 Task: Open Card Card0000000322 in Board Board0000000081 in Workspace WS0000000027 in Trello. Add Member Ayush98111@gmail.com to Card Card0000000322 in Board Board0000000081 in Workspace WS0000000027 in Trello. Add Blue Label titled Label0000000322 to Card Card0000000322 in Board Board0000000081 in Workspace WS0000000027 in Trello. Add Checklist CL0000000322 to Card Card0000000322 in Board Board0000000081 in Workspace WS0000000027 in Trello. Add Dates with Start Date as Sep 01 2023 and Due Date as Sep 30 2023 to Card Card0000000322 in Board Board0000000081 in Workspace WS0000000027 in Trello
Action: Mouse moved to (417, 405)
Screenshot: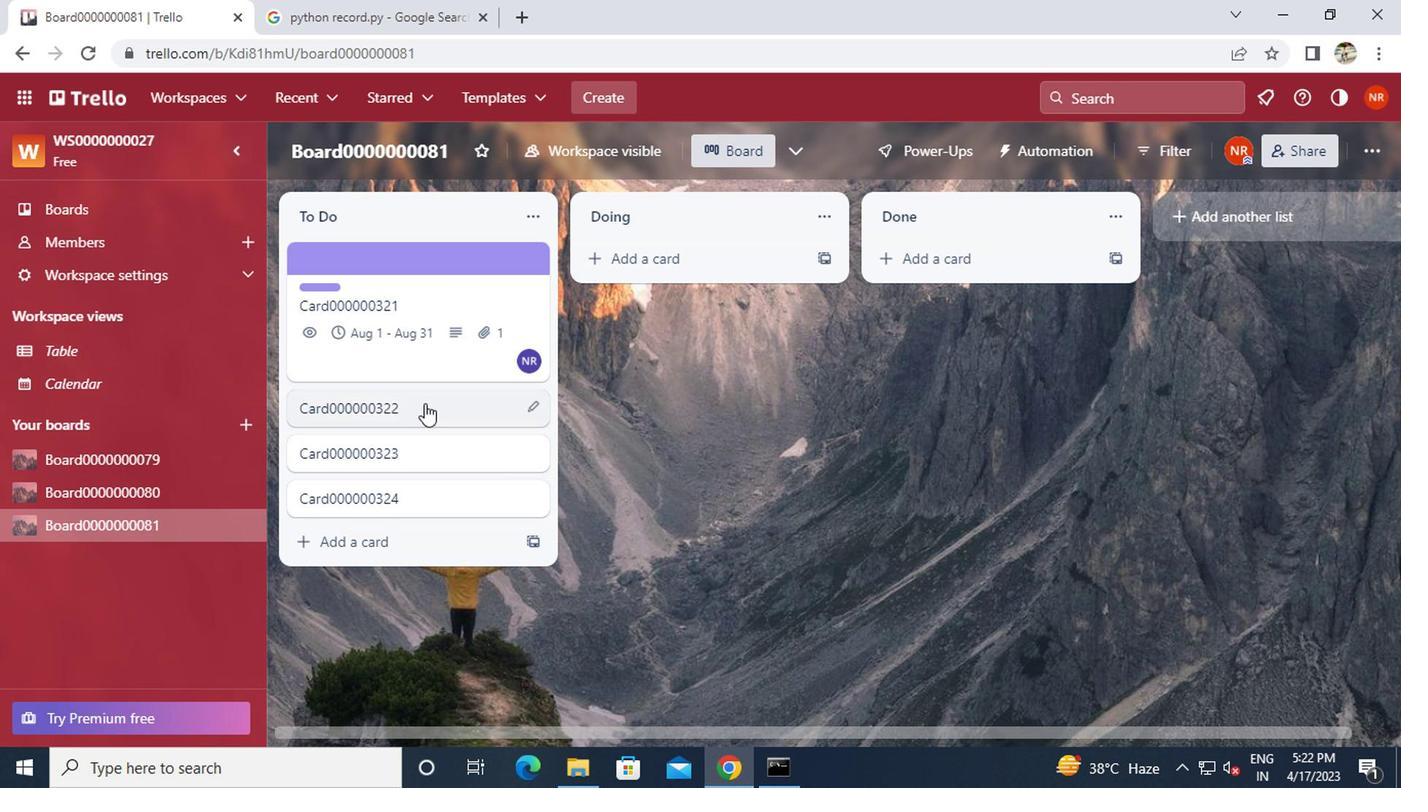 
Action: Mouse pressed left at (417, 405)
Screenshot: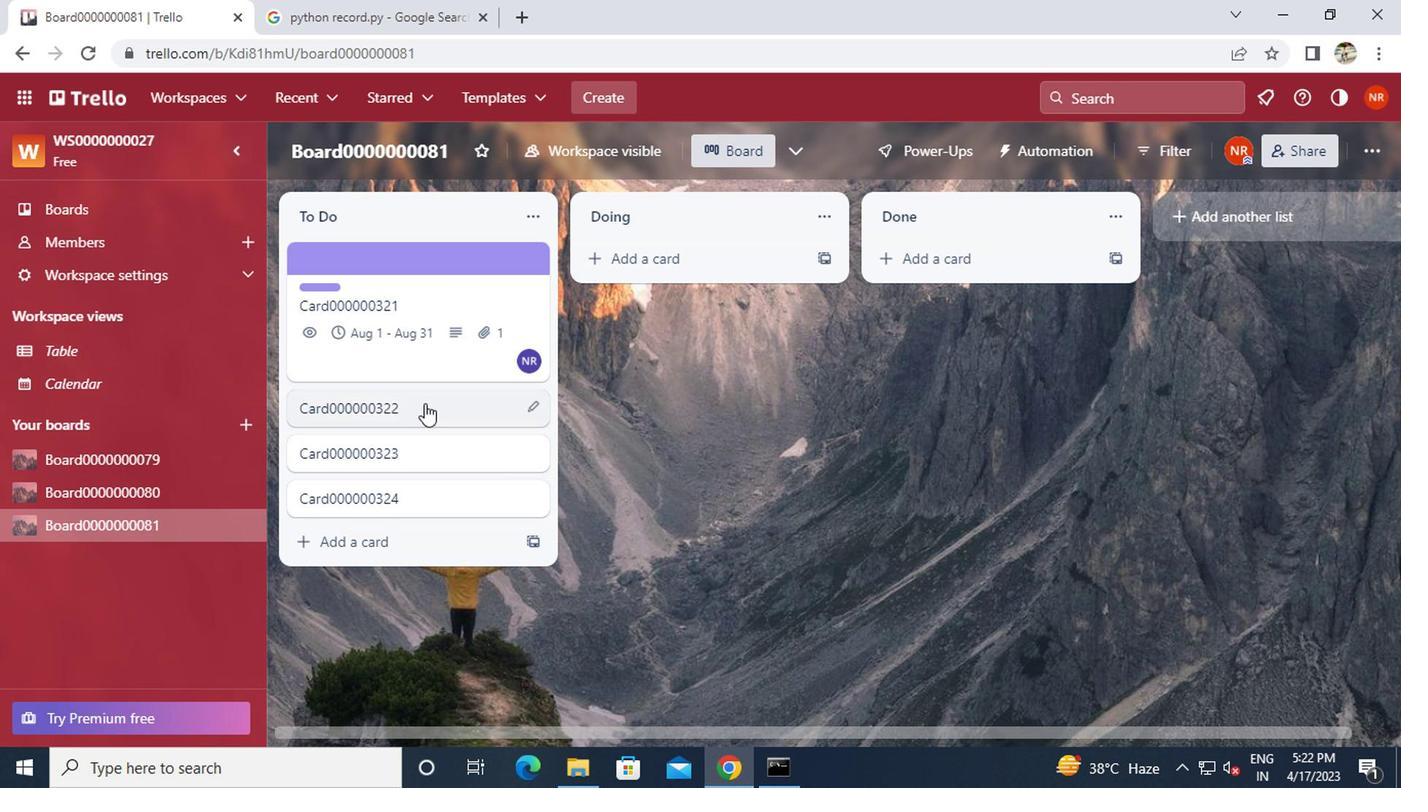 
Action: Mouse moved to (967, 256)
Screenshot: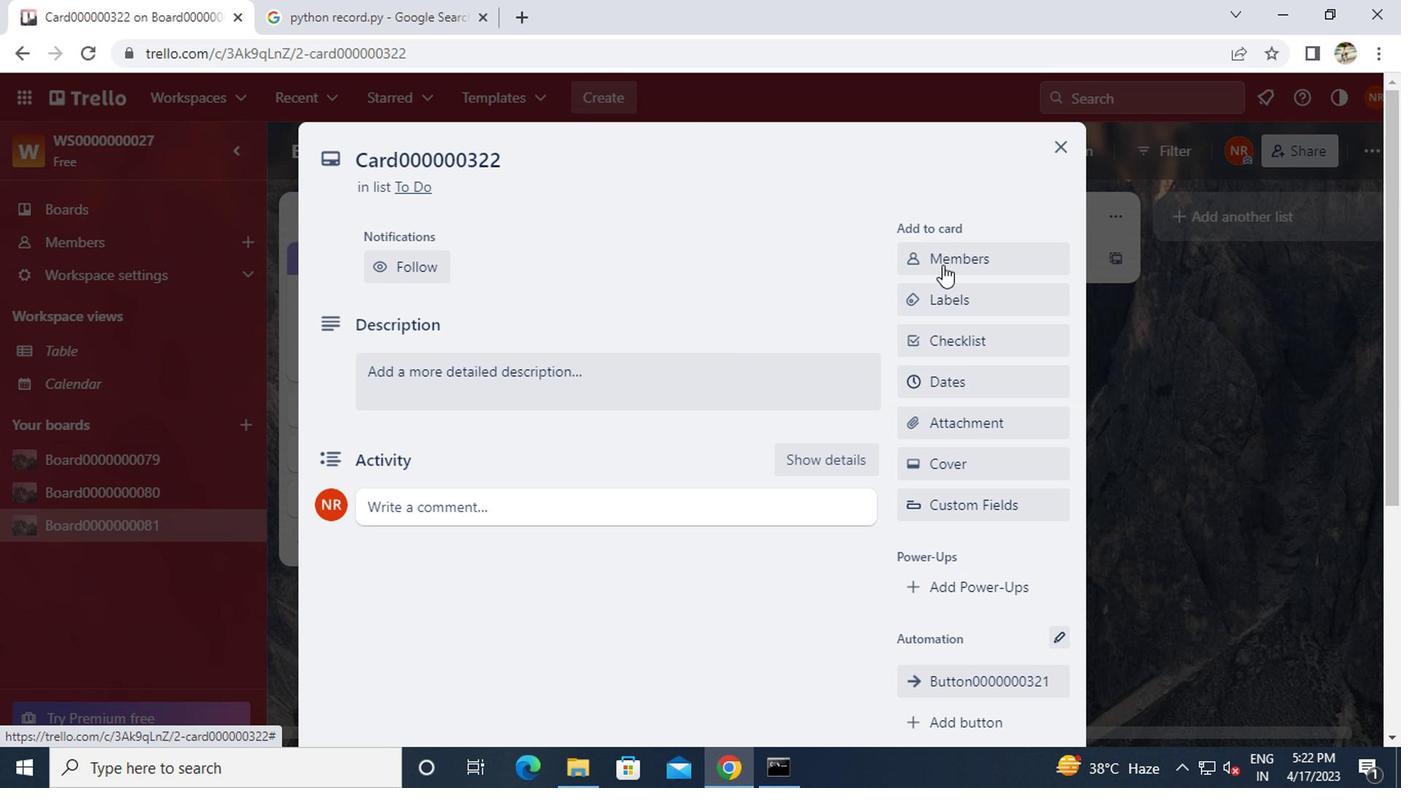 
Action: Mouse pressed left at (967, 256)
Screenshot: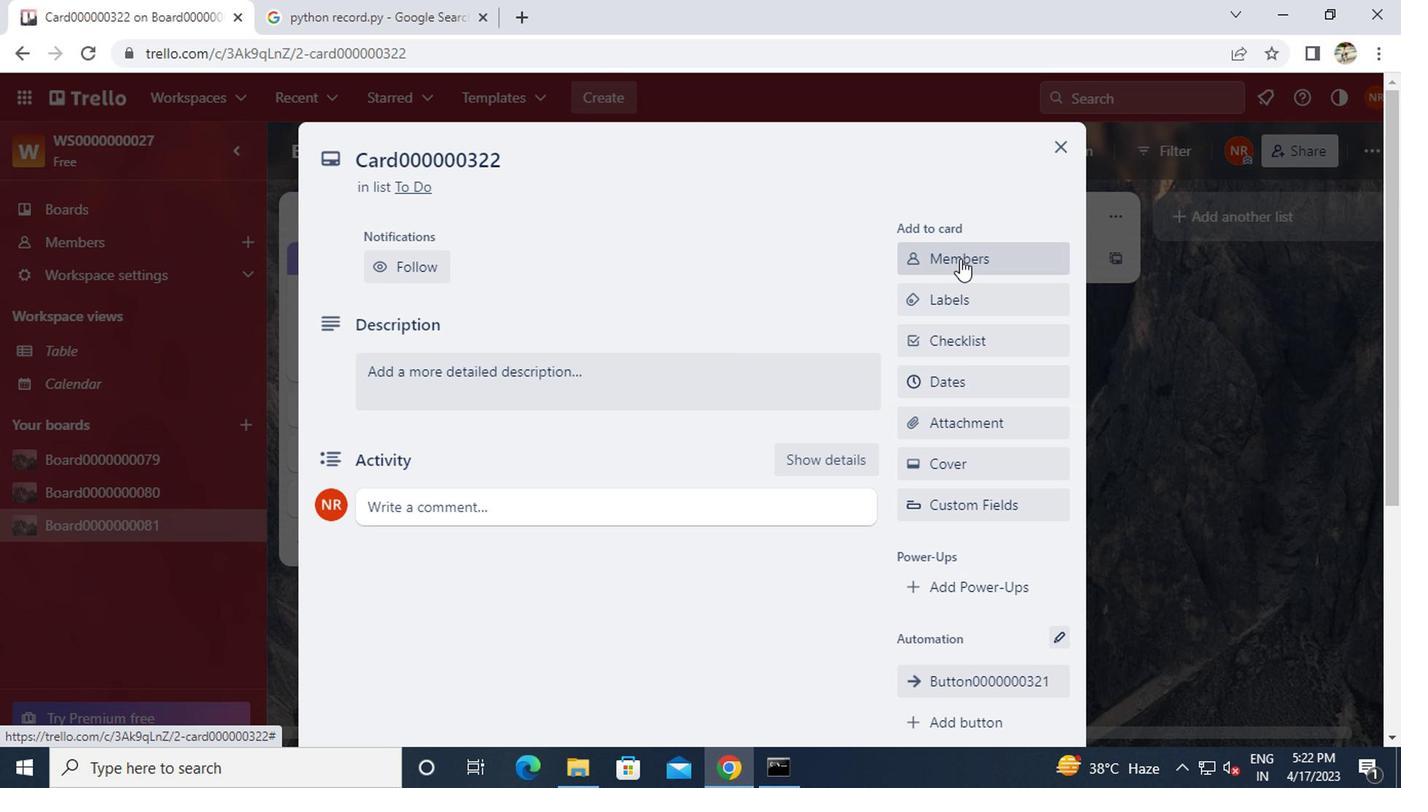 
Action: Key pressed <Key.caps_lock>a<Key.caps_lock>yush98111<Key.shift>@GMAIL.COM
Screenshot: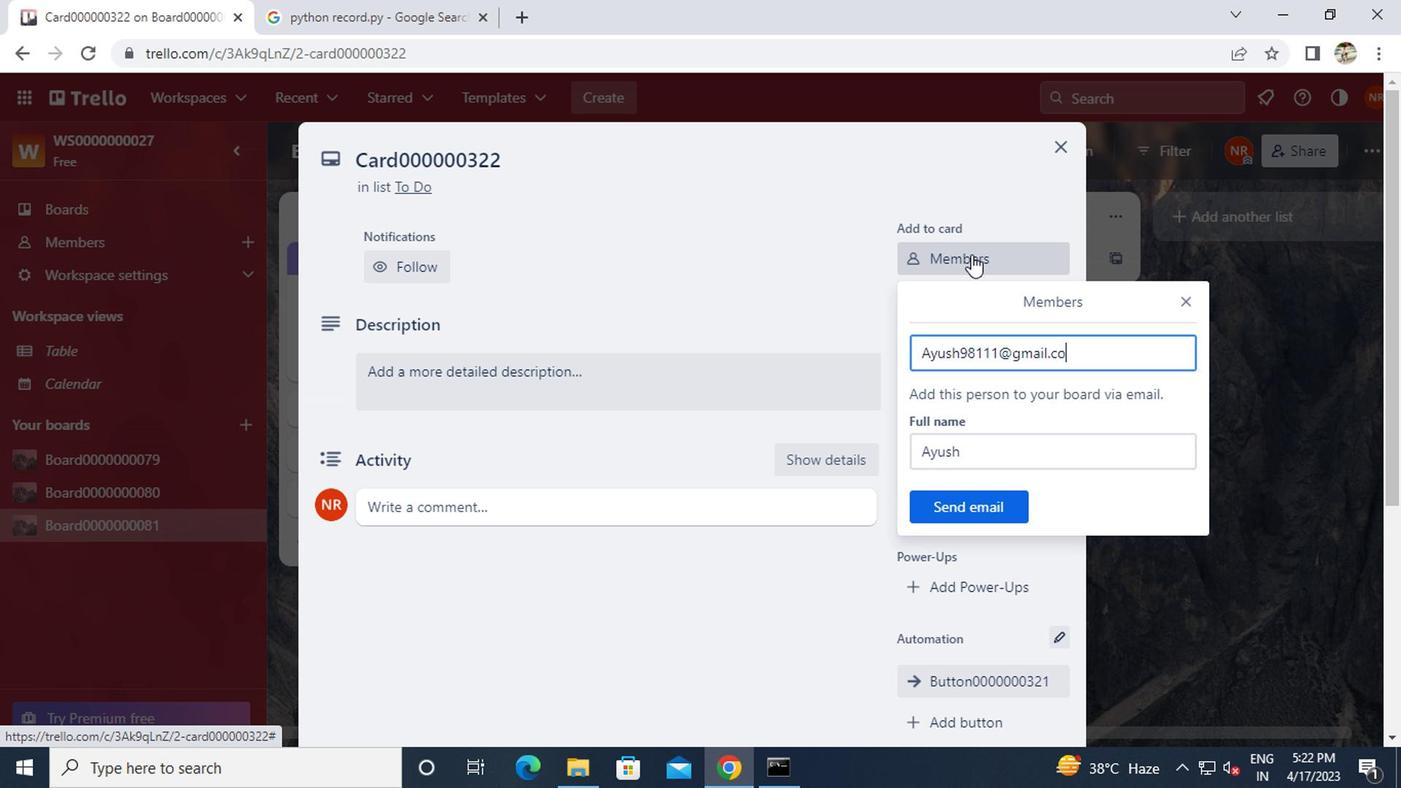 
Action: Mouse moved to (964, 499)
Screenshot: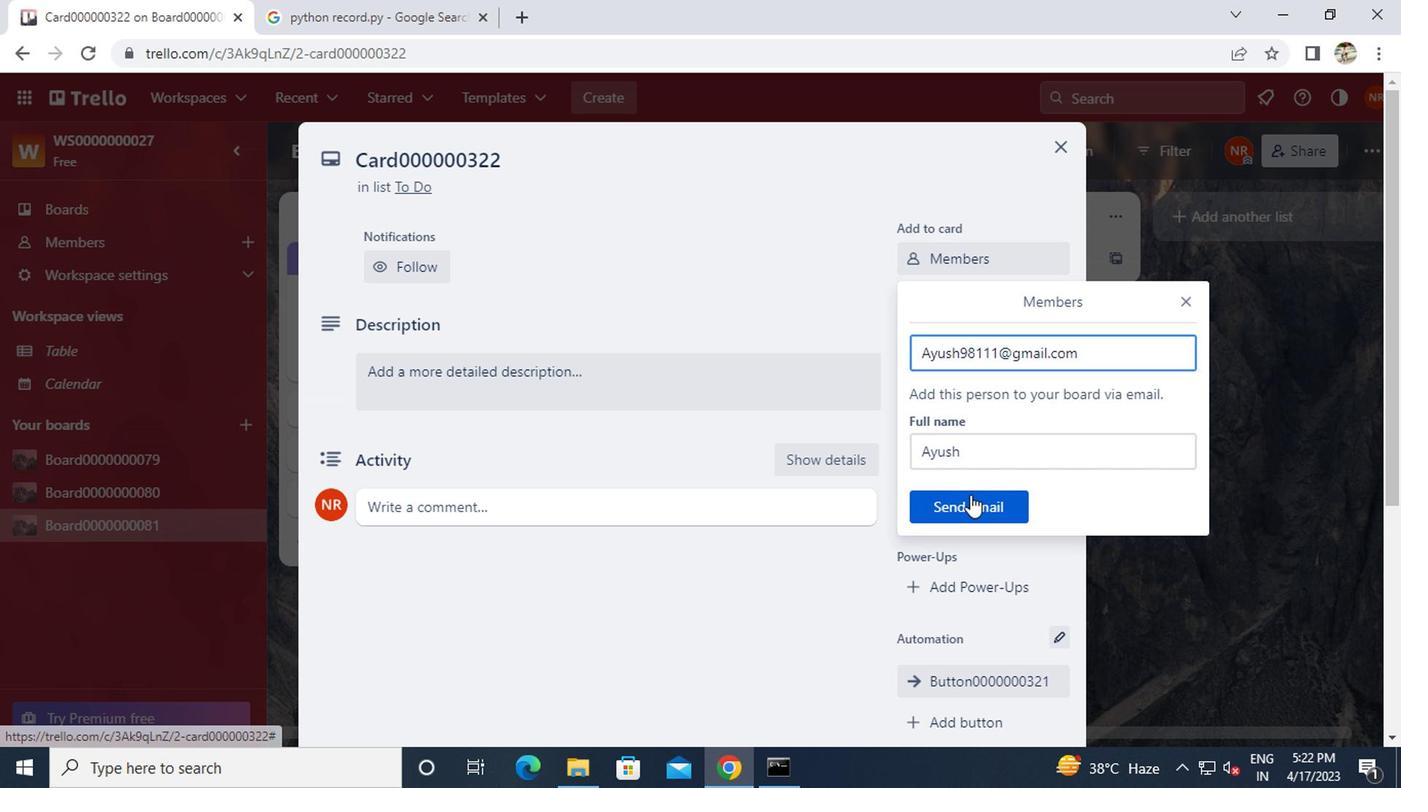 
Action: Mouse pressed left at (964, 499)
Screenshot: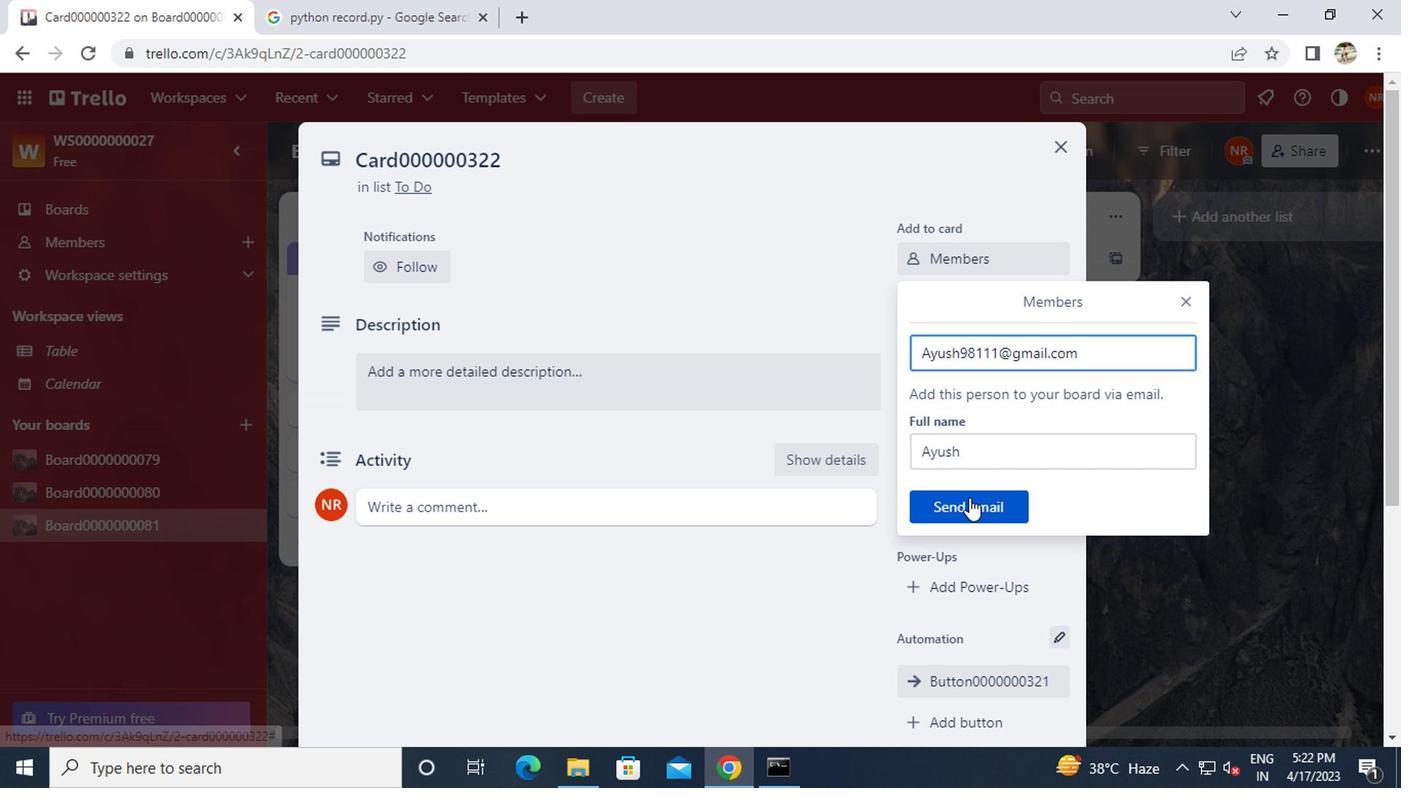 
Action: Mouse moved to (950, 383)
Screenshot: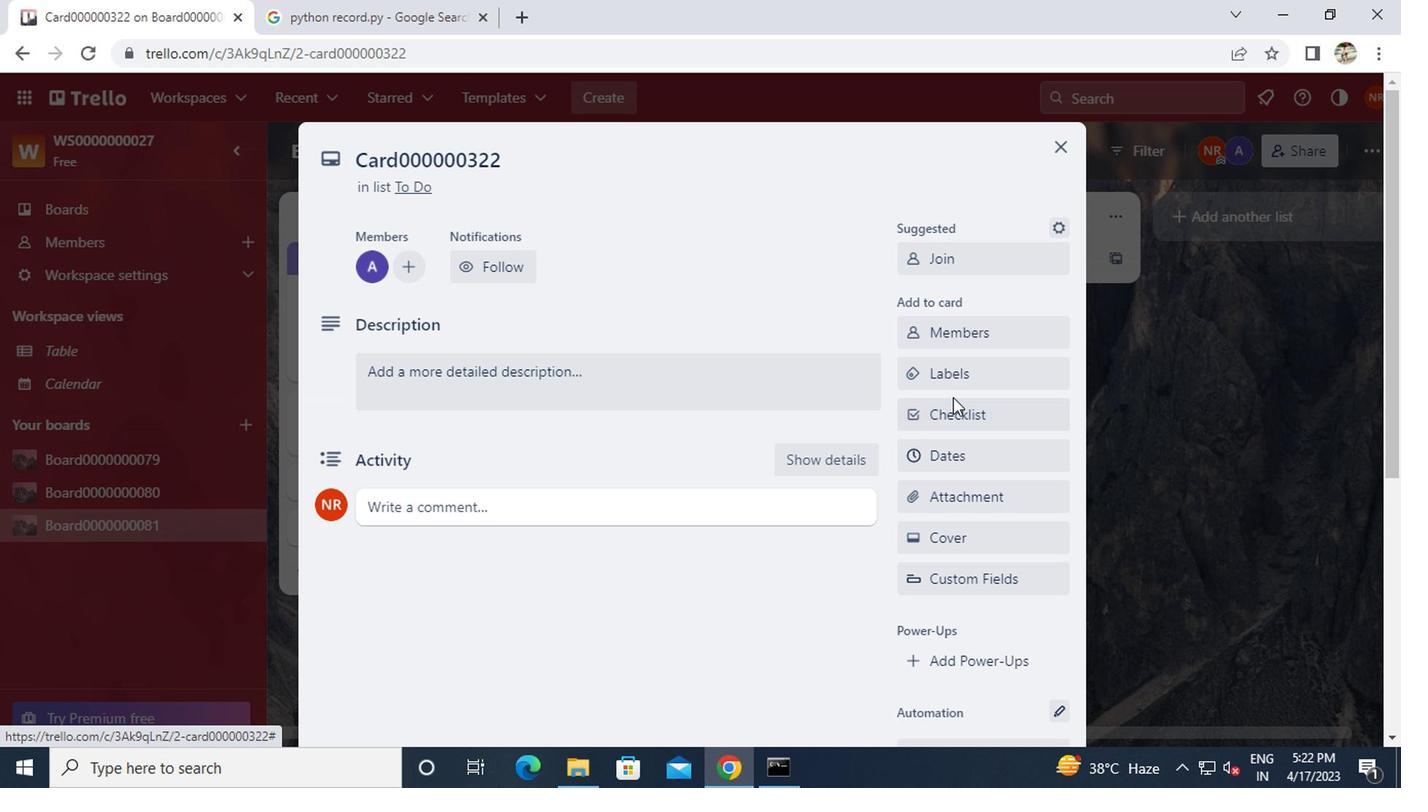 
Action: Mouse pressed left at (950, 383)
Screenshot: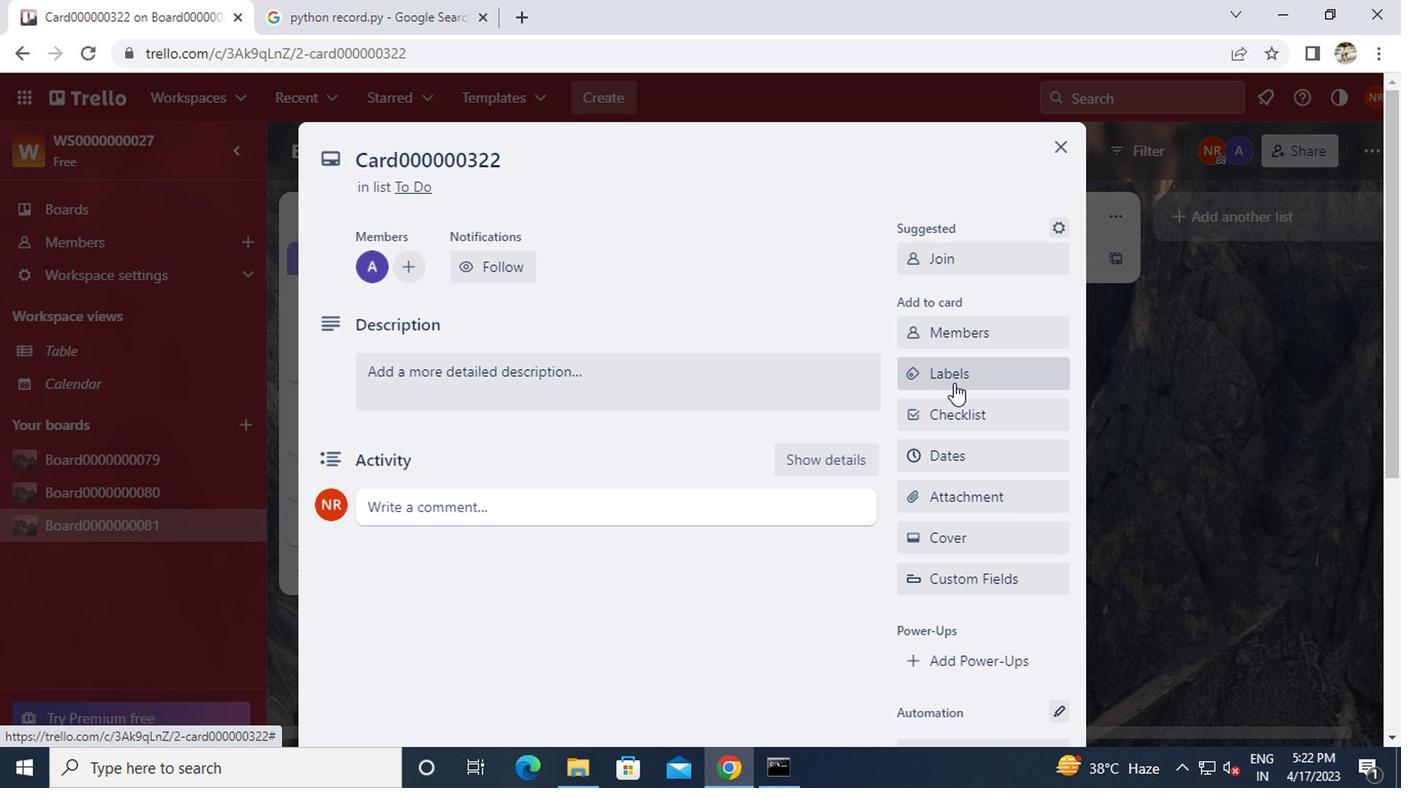 
Action: Mouse moved to (971, 539)
Screenshot: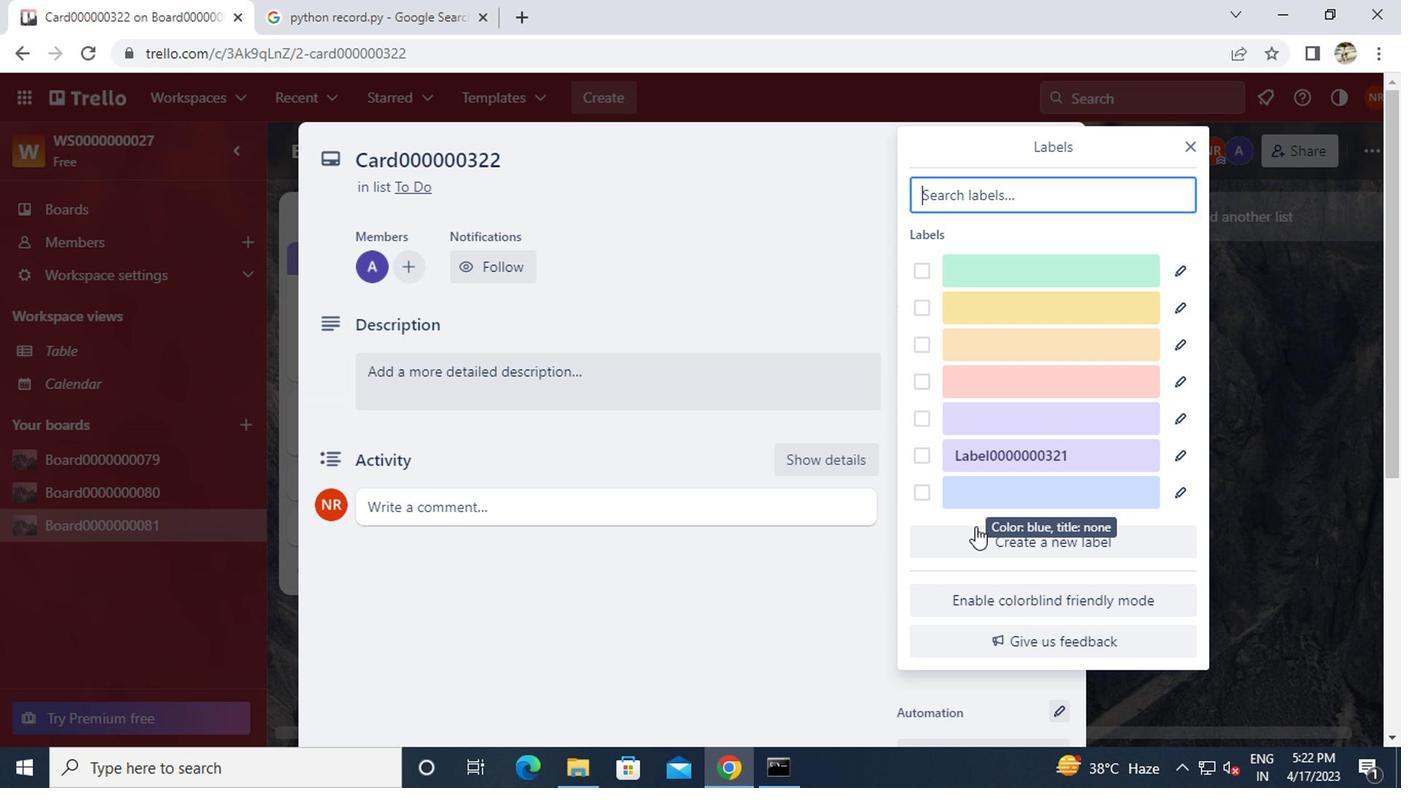 
Action: Mouse pressed left at (971, 539)
Screenshot: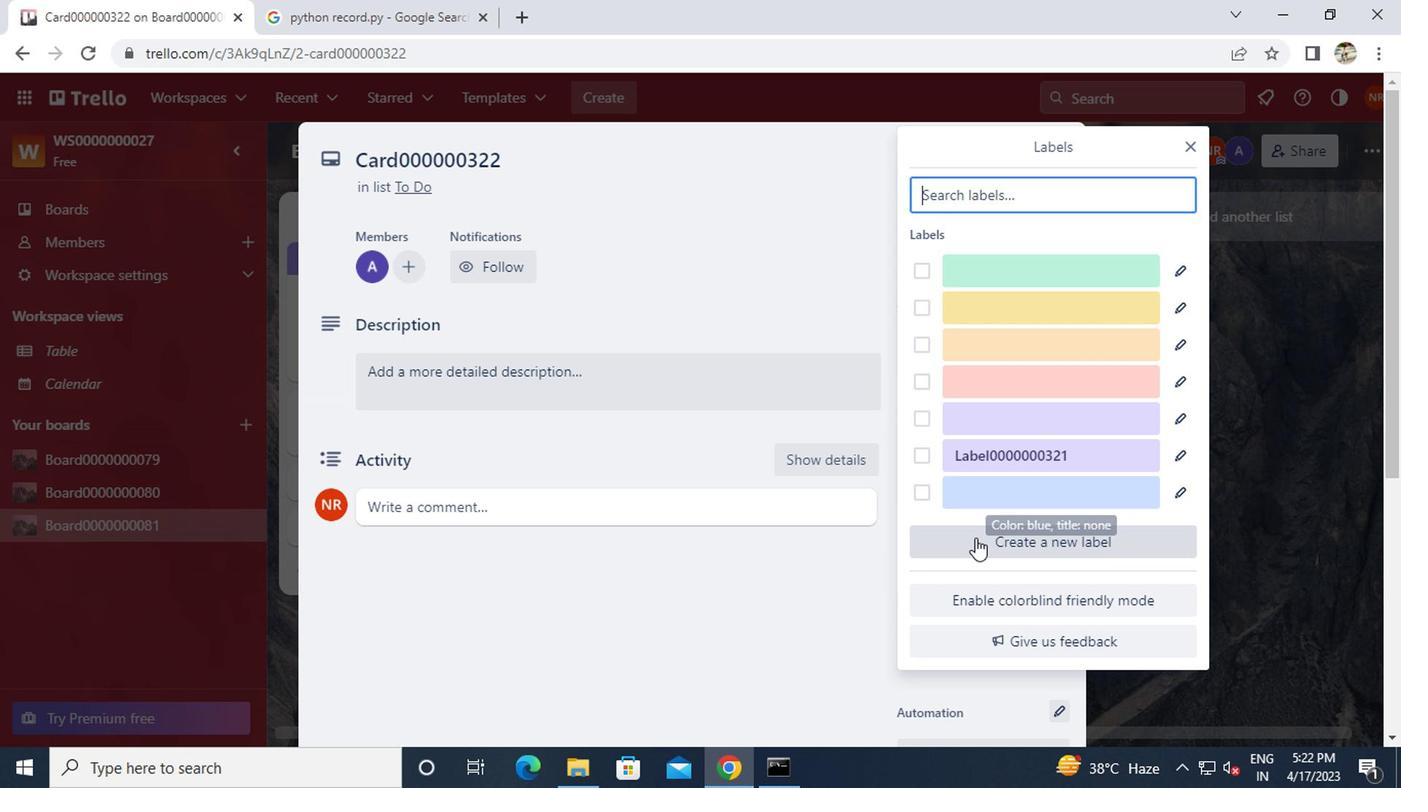 
Action: Mouse moved to (935, 558)
Screenshot: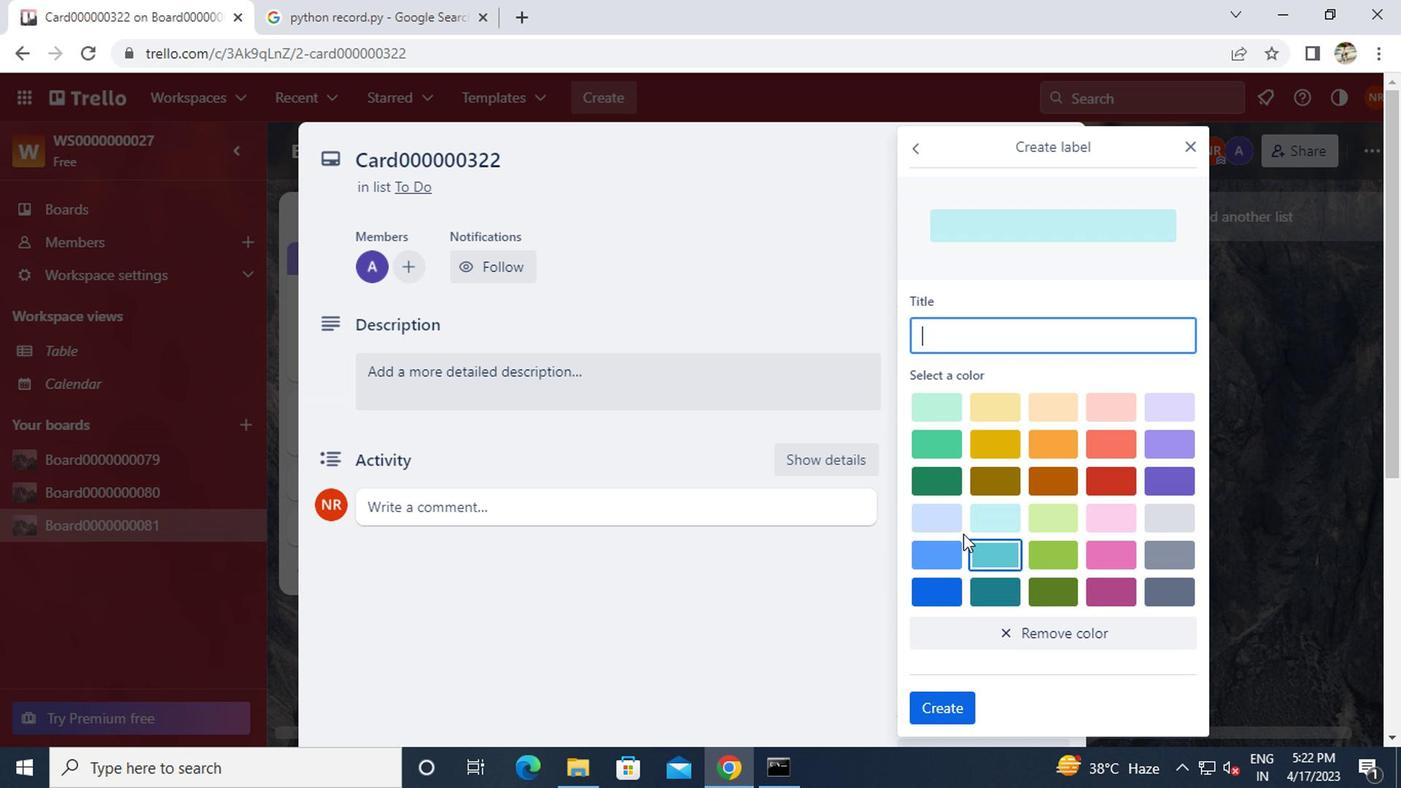 
Action: Mouse pressed left at (935, 558)
Screenshot: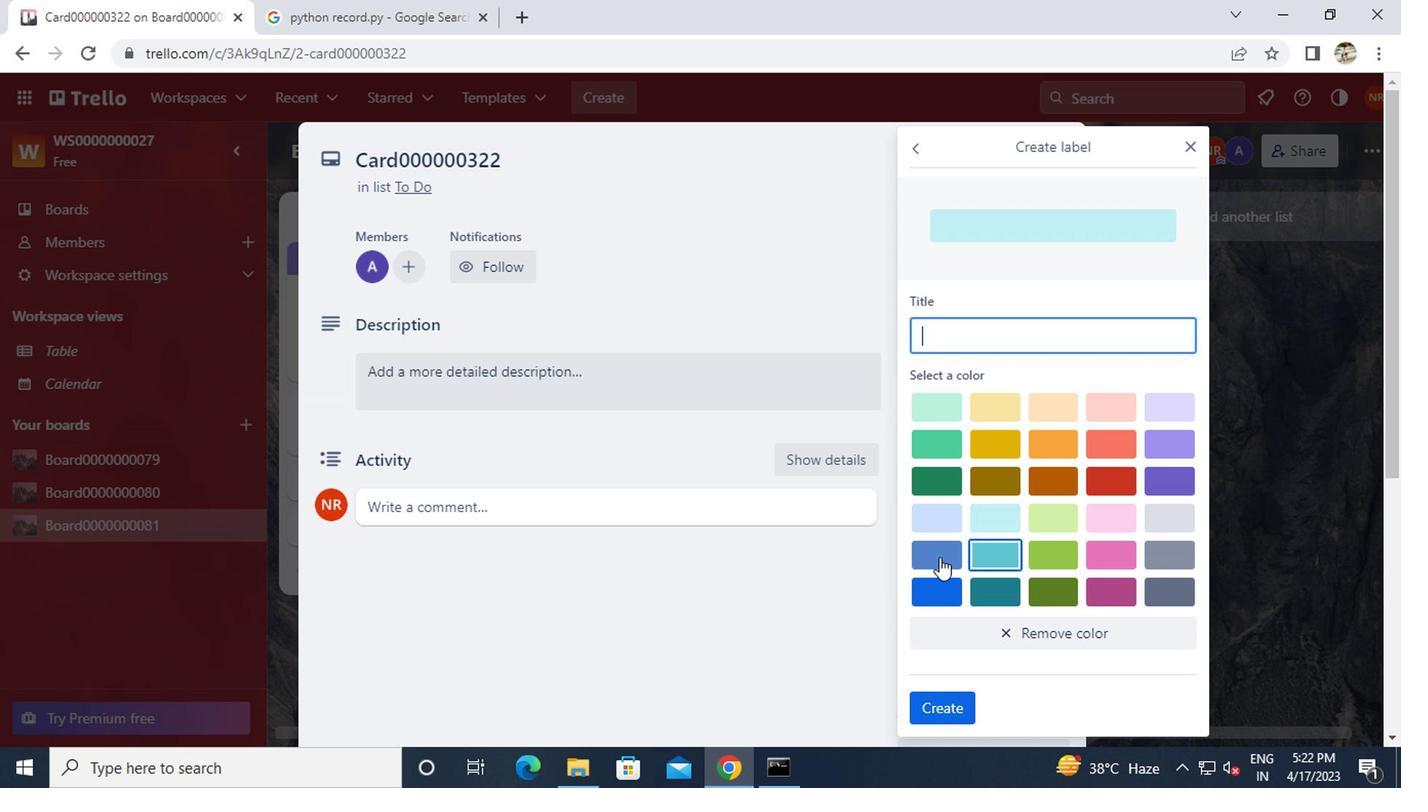 
Action: Mouse moved to (950, 350)
Screenshot: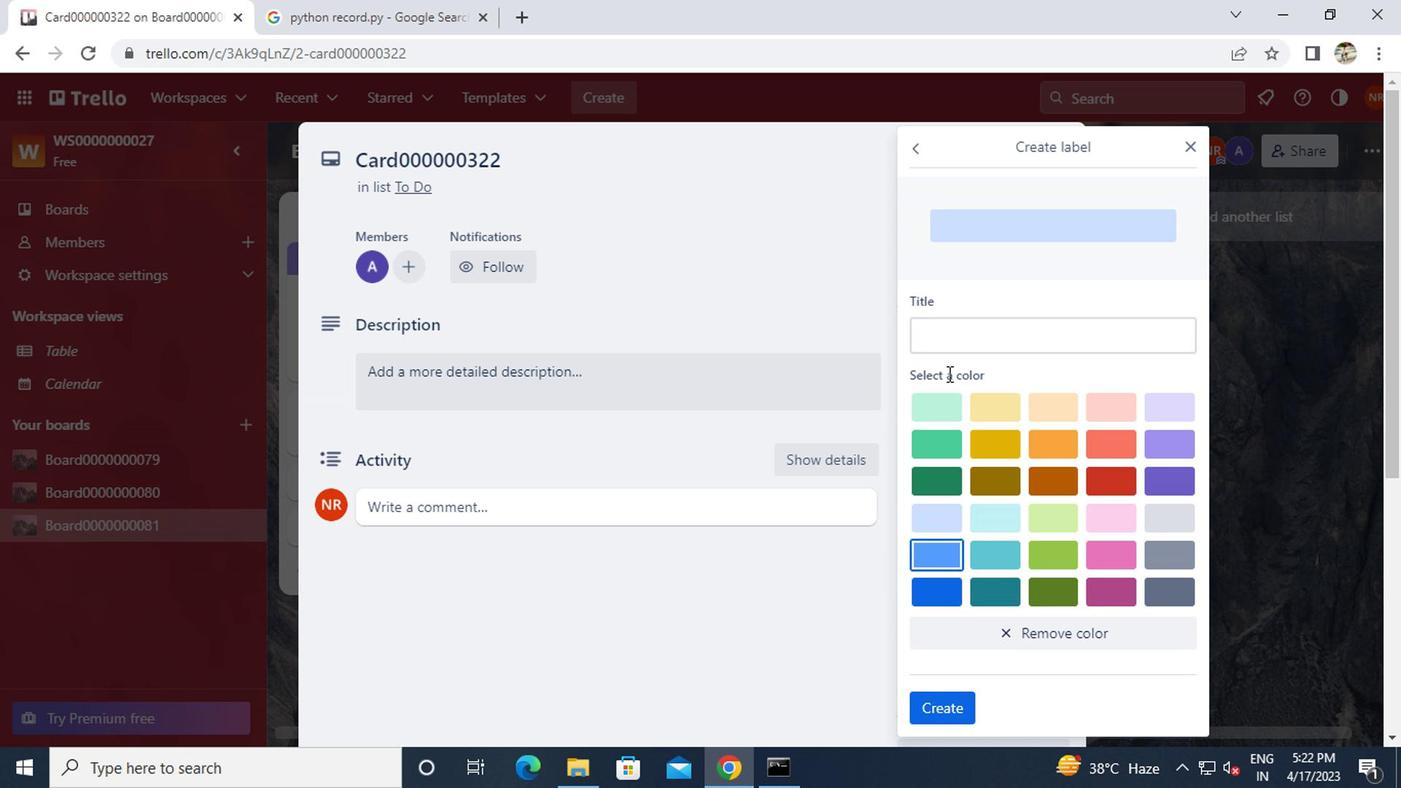 
Action: Mouse pressed left at (950, 350)
Screenshot: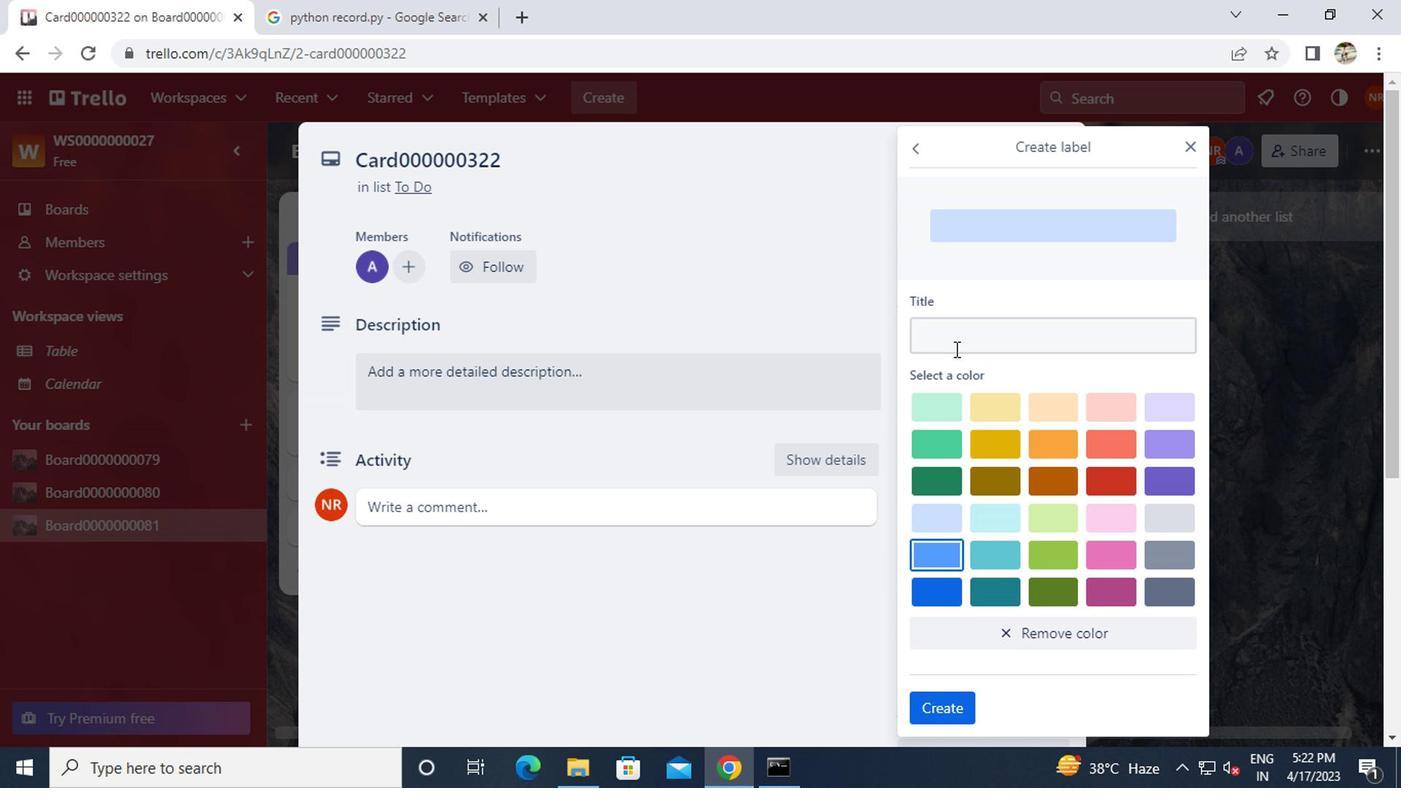 
Action: Mouse moved to (950, 350)
Screenshot: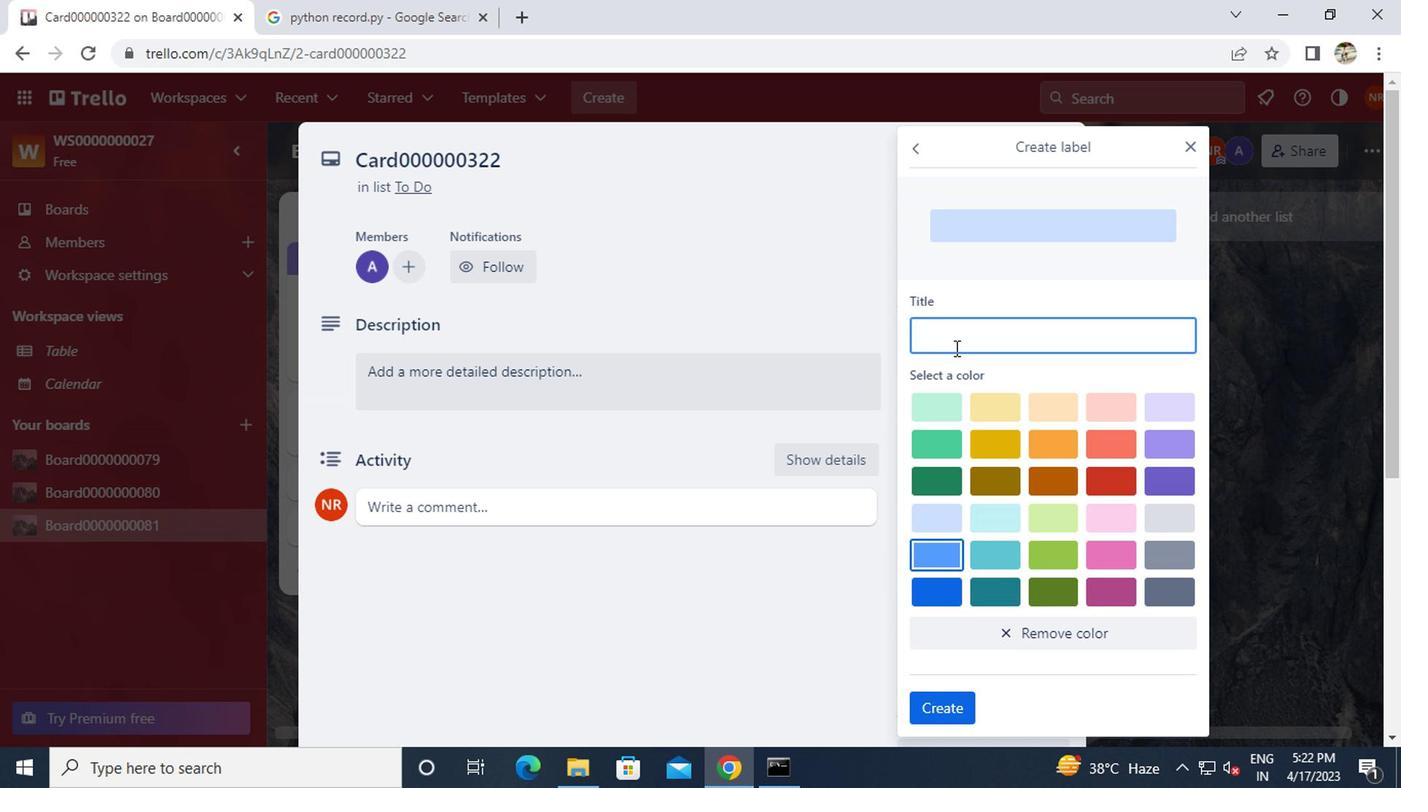 
Action: Key pressed <Key.caps_lock>L<Key.caps_lock>
Screenshot: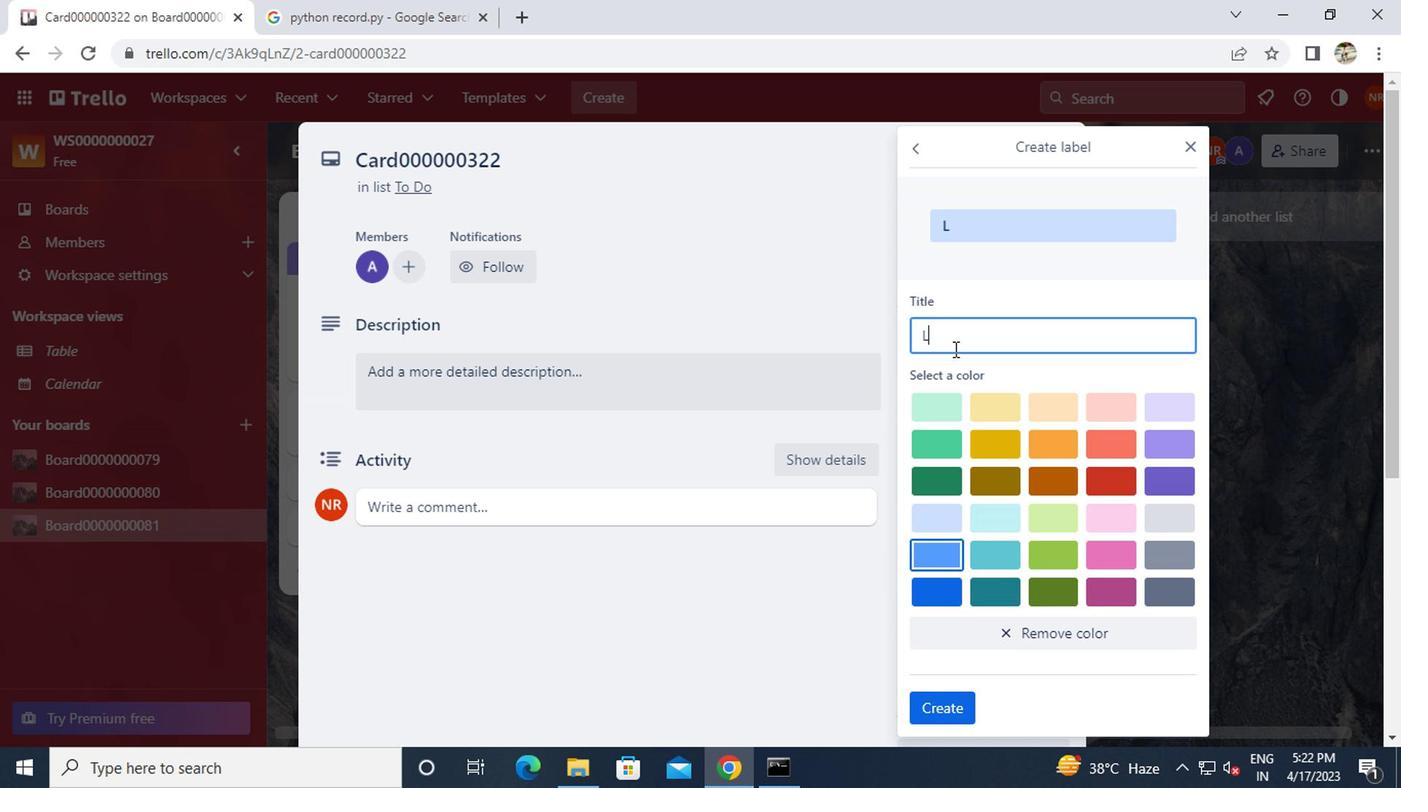 
Action: Mouse moved to (950, 350)
Screenshot: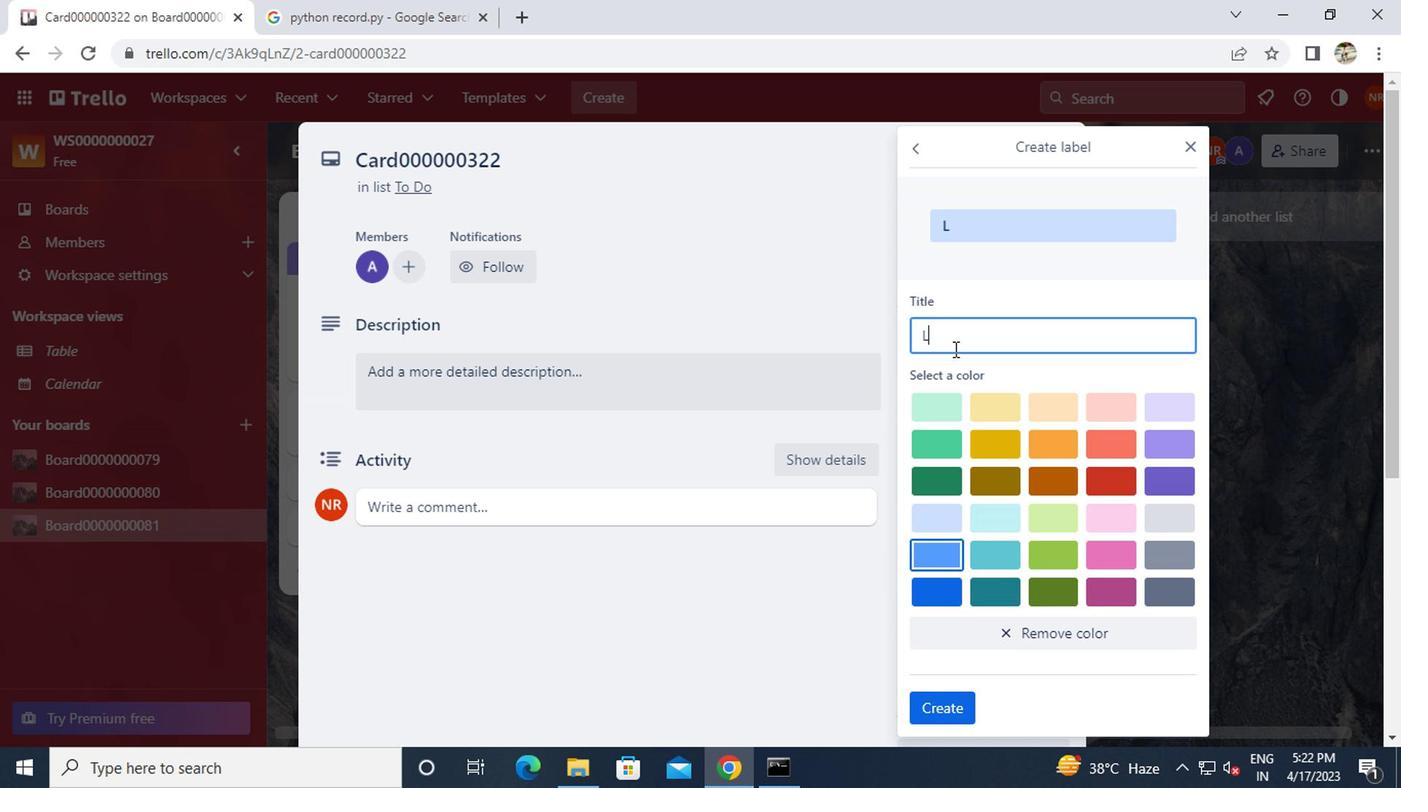 
Action: Key pressed ABEL0000000322
Screenshot: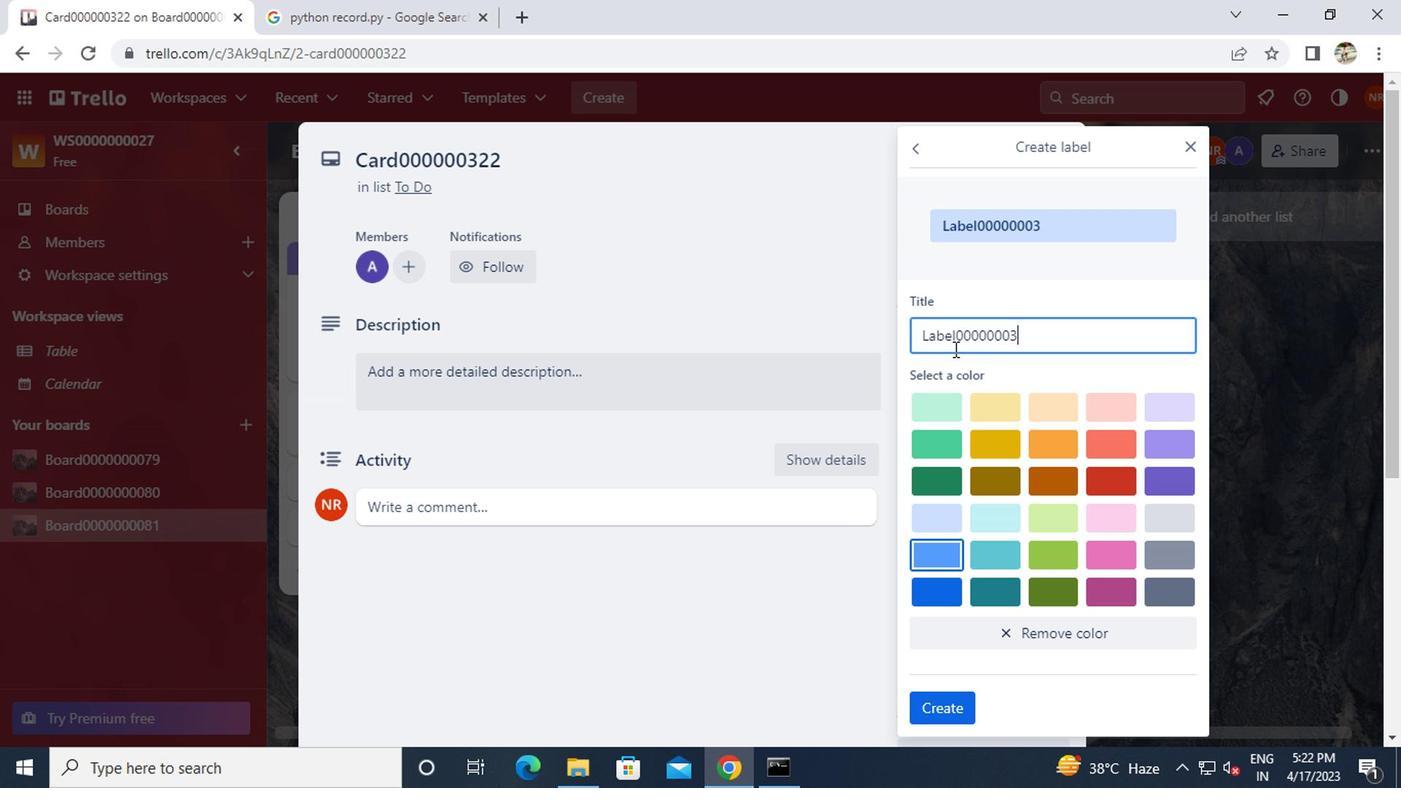 
Action: Mouse moved to (944, 701)
Screenshot: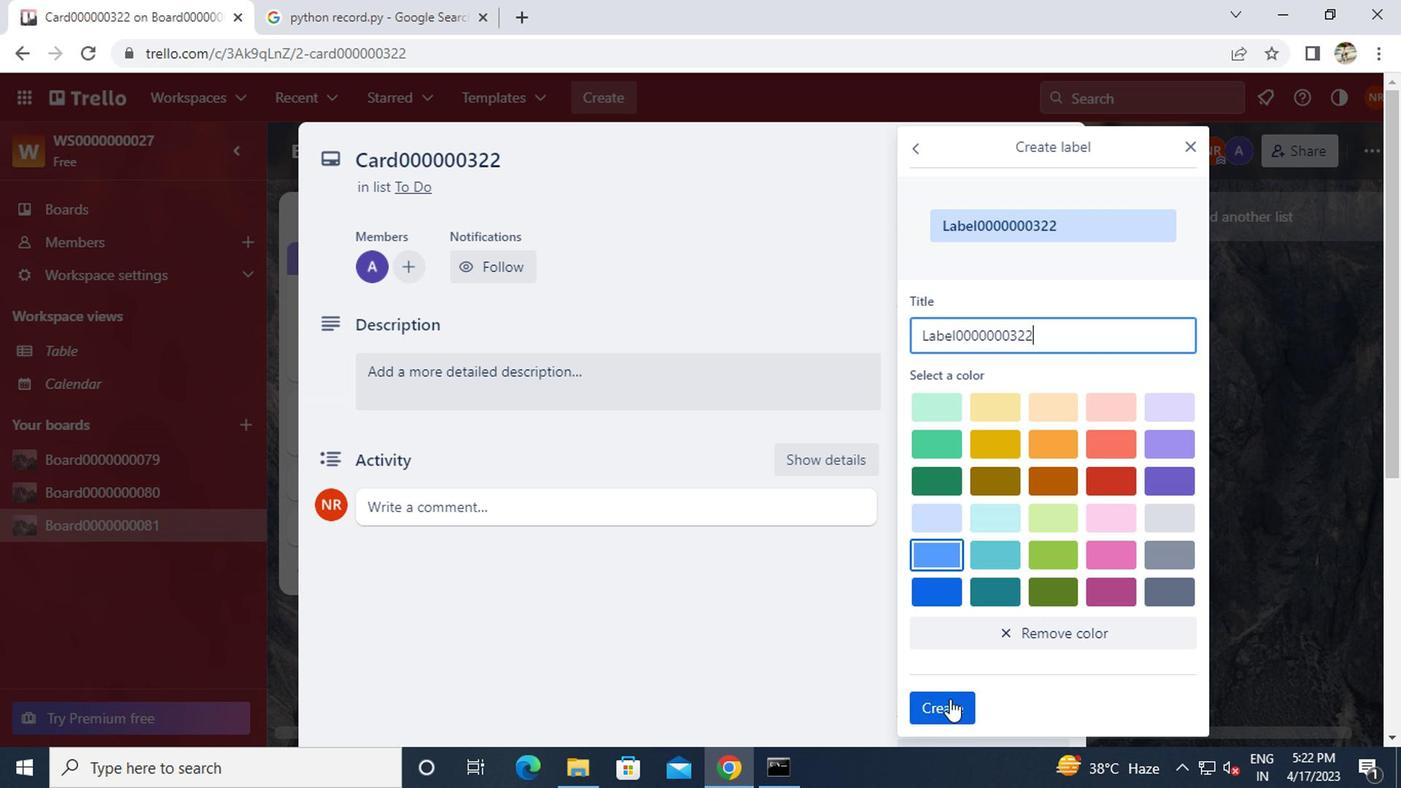 
Action: Mouse pressed left at (944, 701)
Screenshot: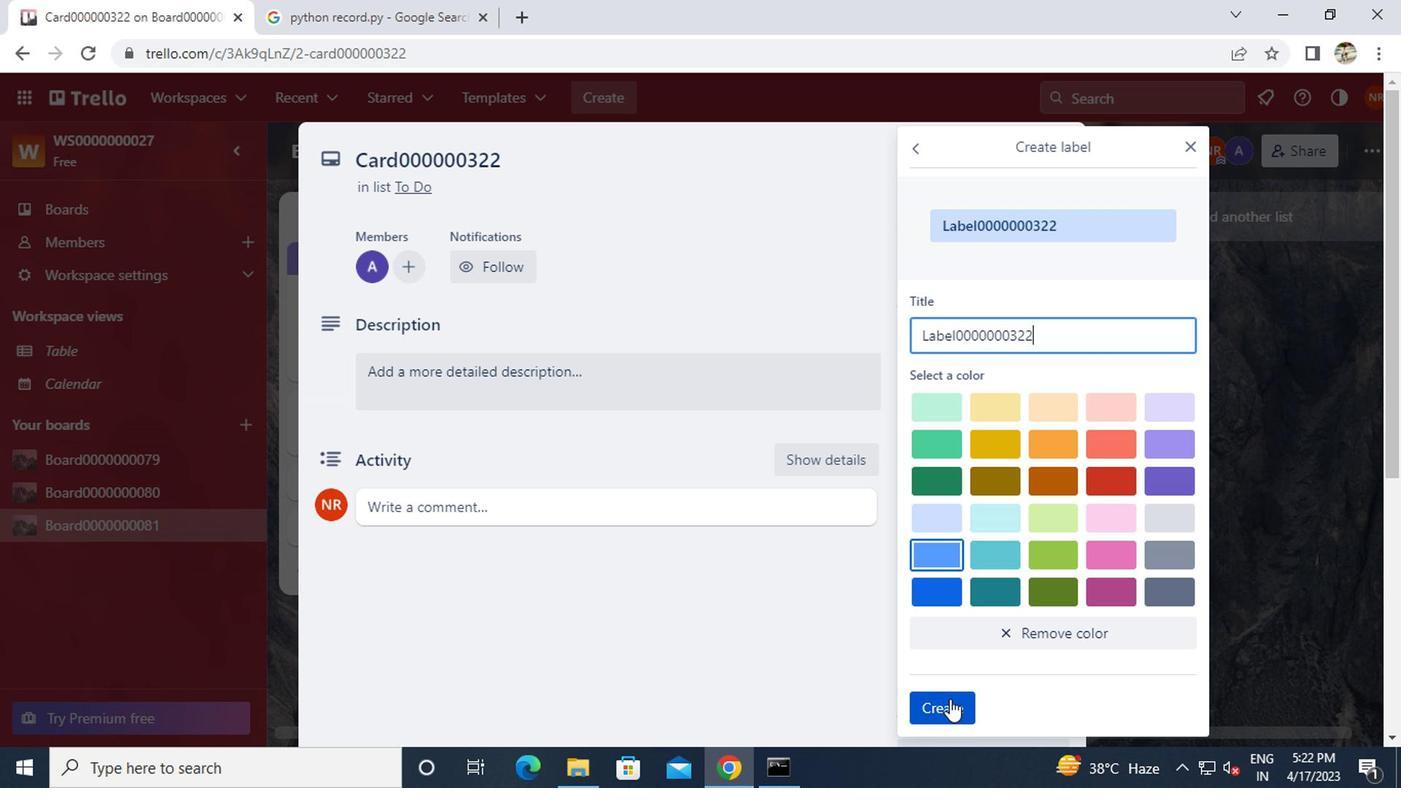 
Action: Mouse moved to (1183, 153)
Screenshot: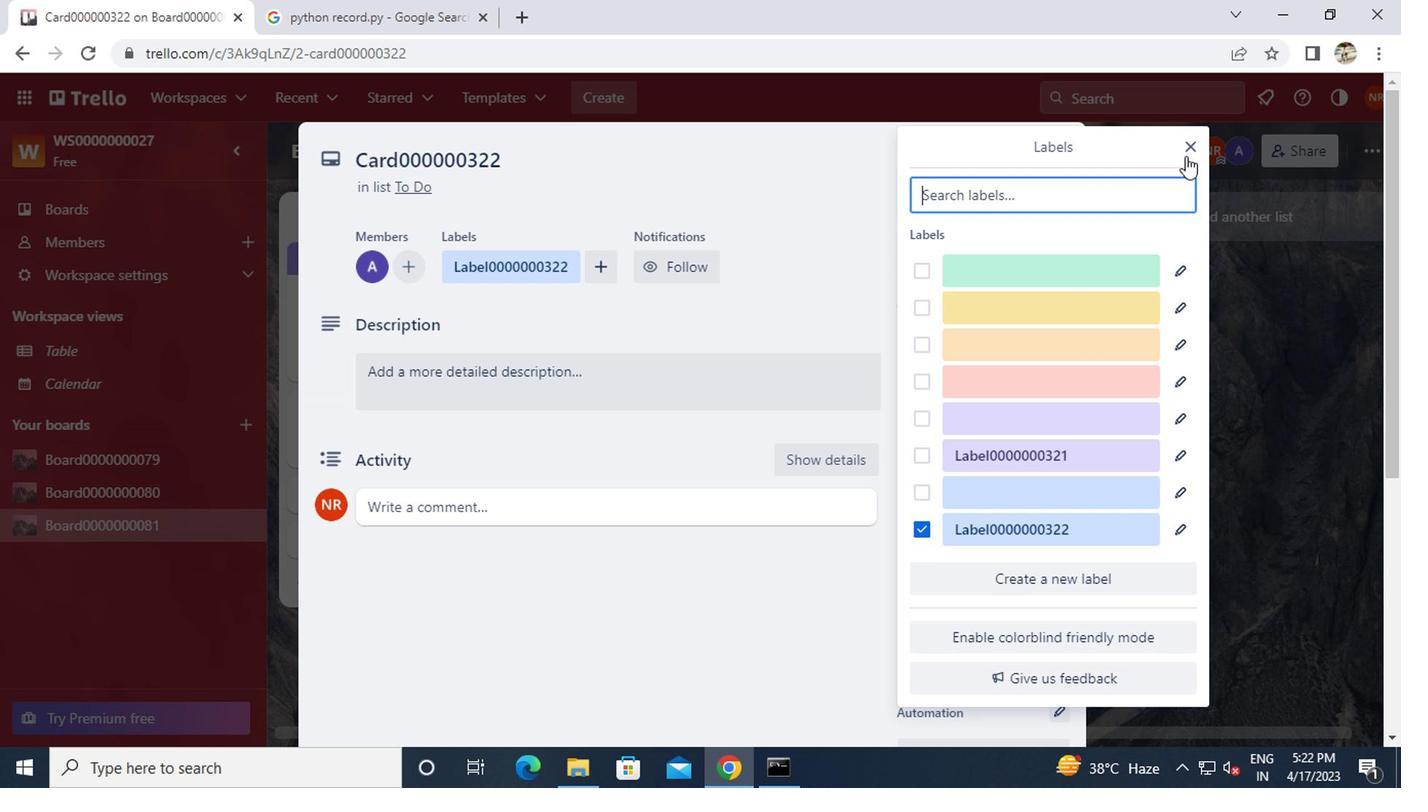
Action: Mouse pressed left at (1183, 153)
Screenshot: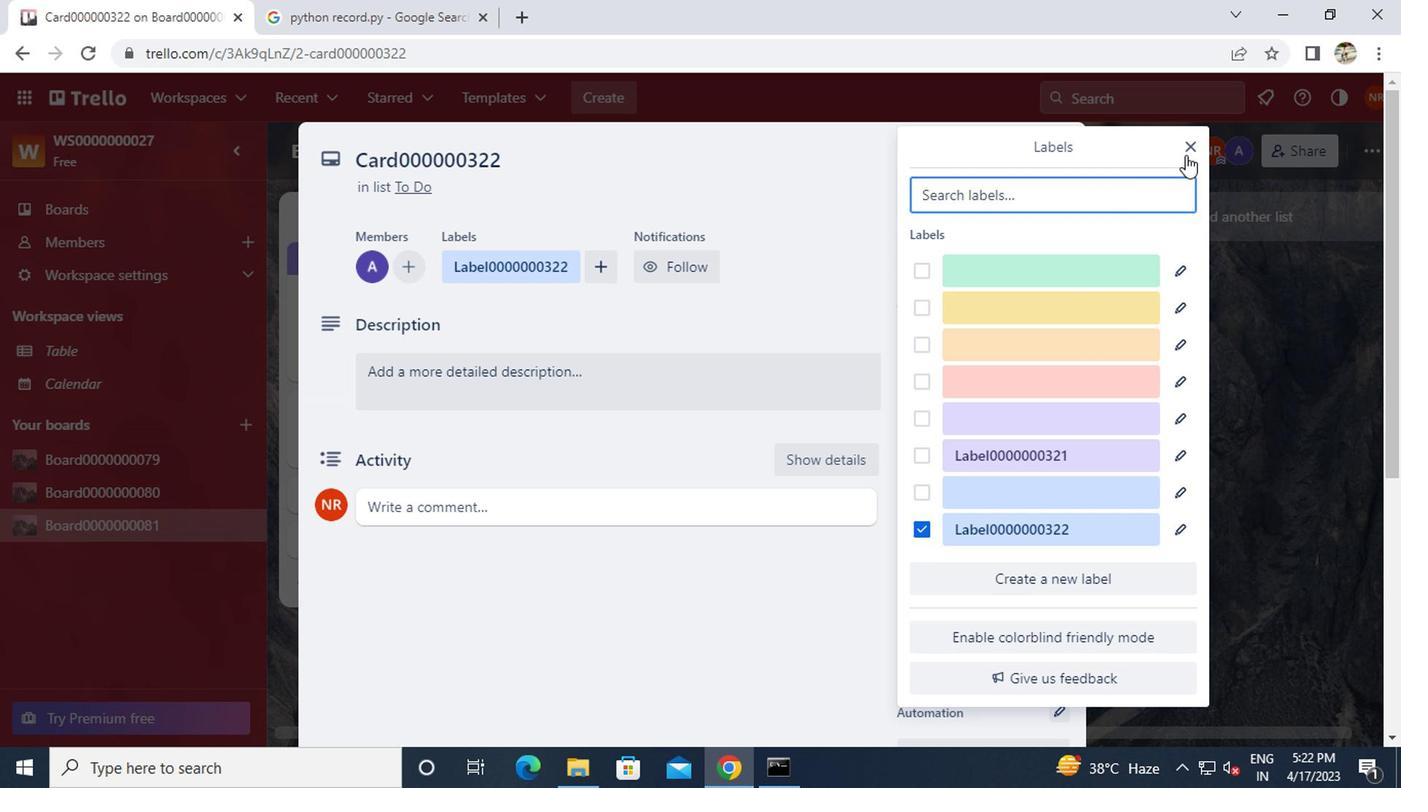 
Action: Mouse moved to (967, 400)
Screenshot: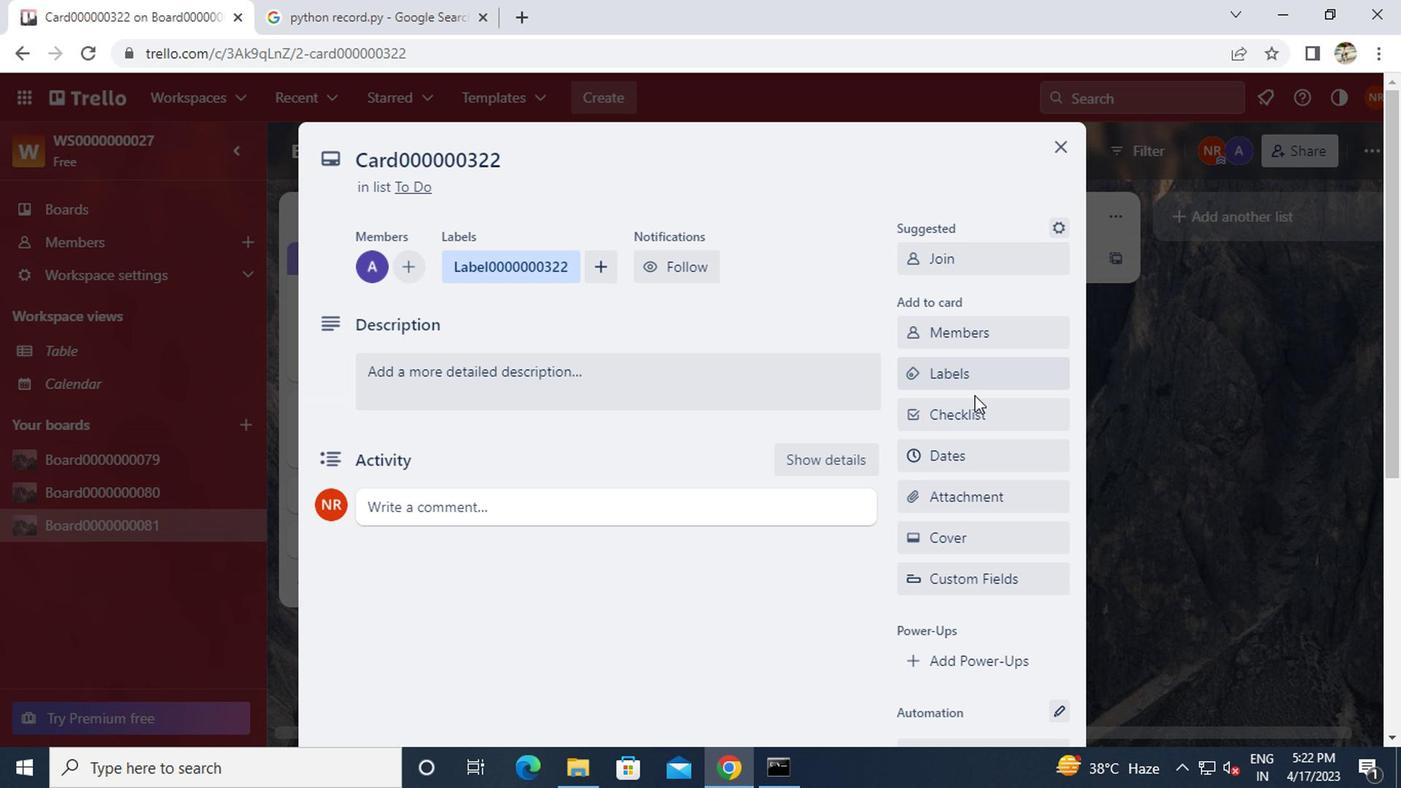 
Action: Mouse pressed left at (967, 400)
Screenshot: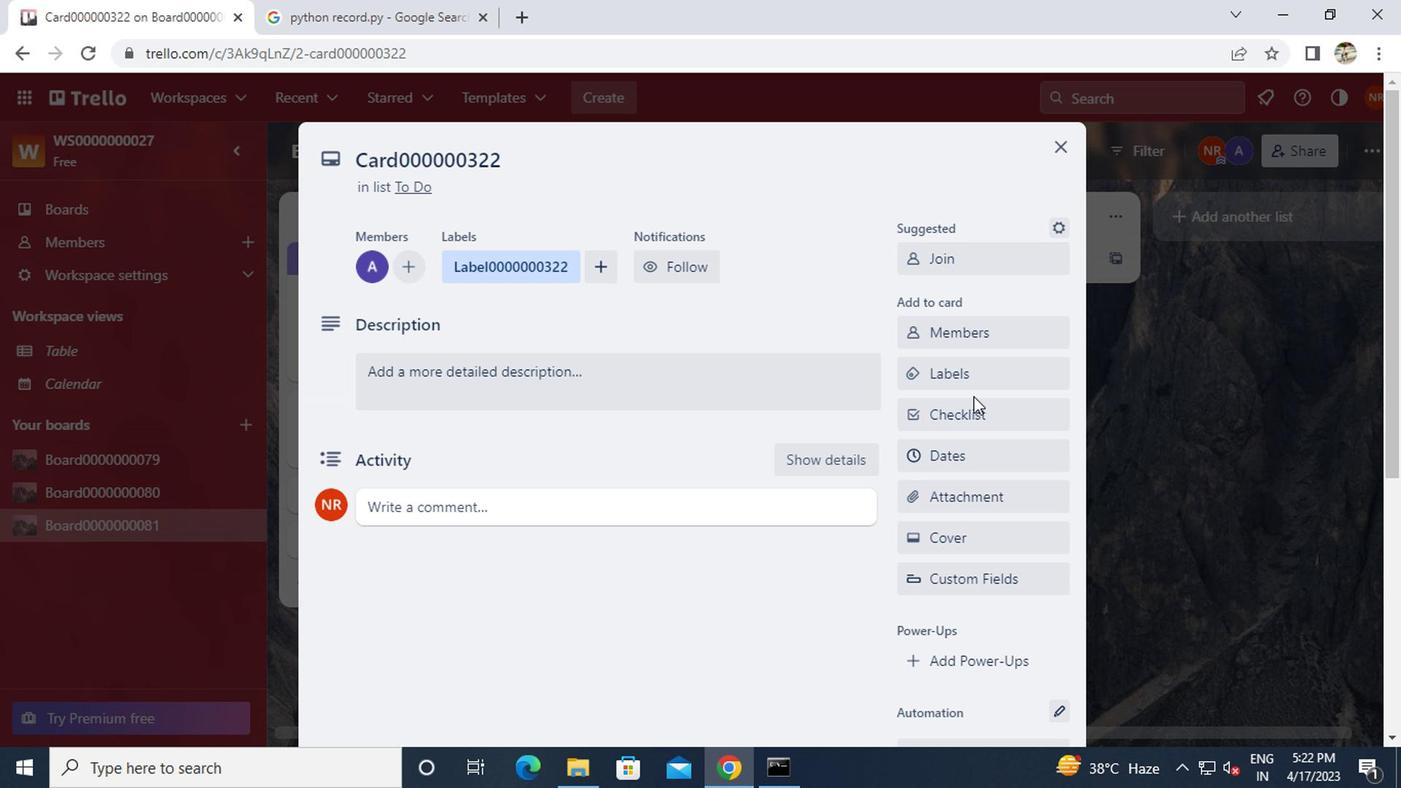 
Action: Key pressed <Key.caps_lock>CL0000000322
Screenshot: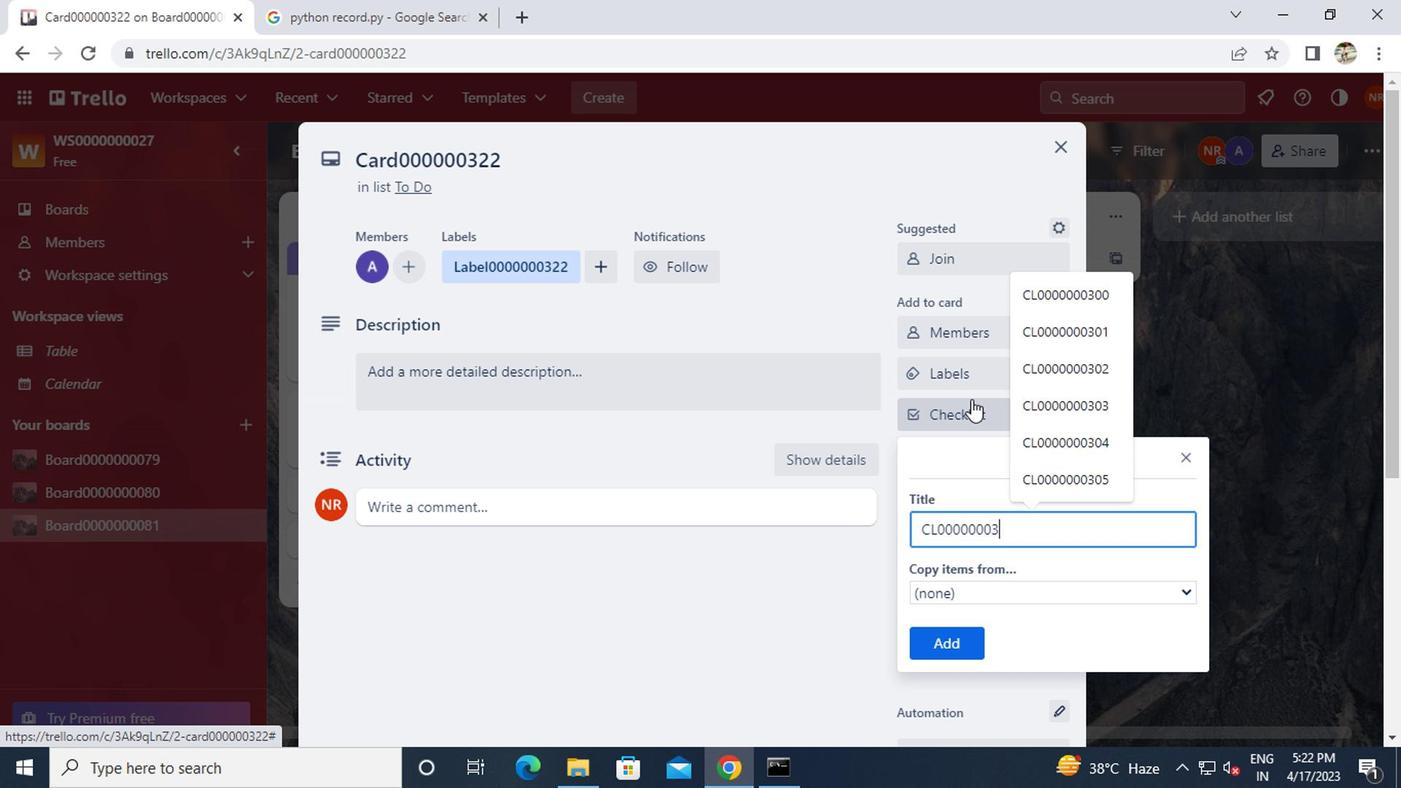 
Action: Mouse moved to (938, 640)
Screenshot: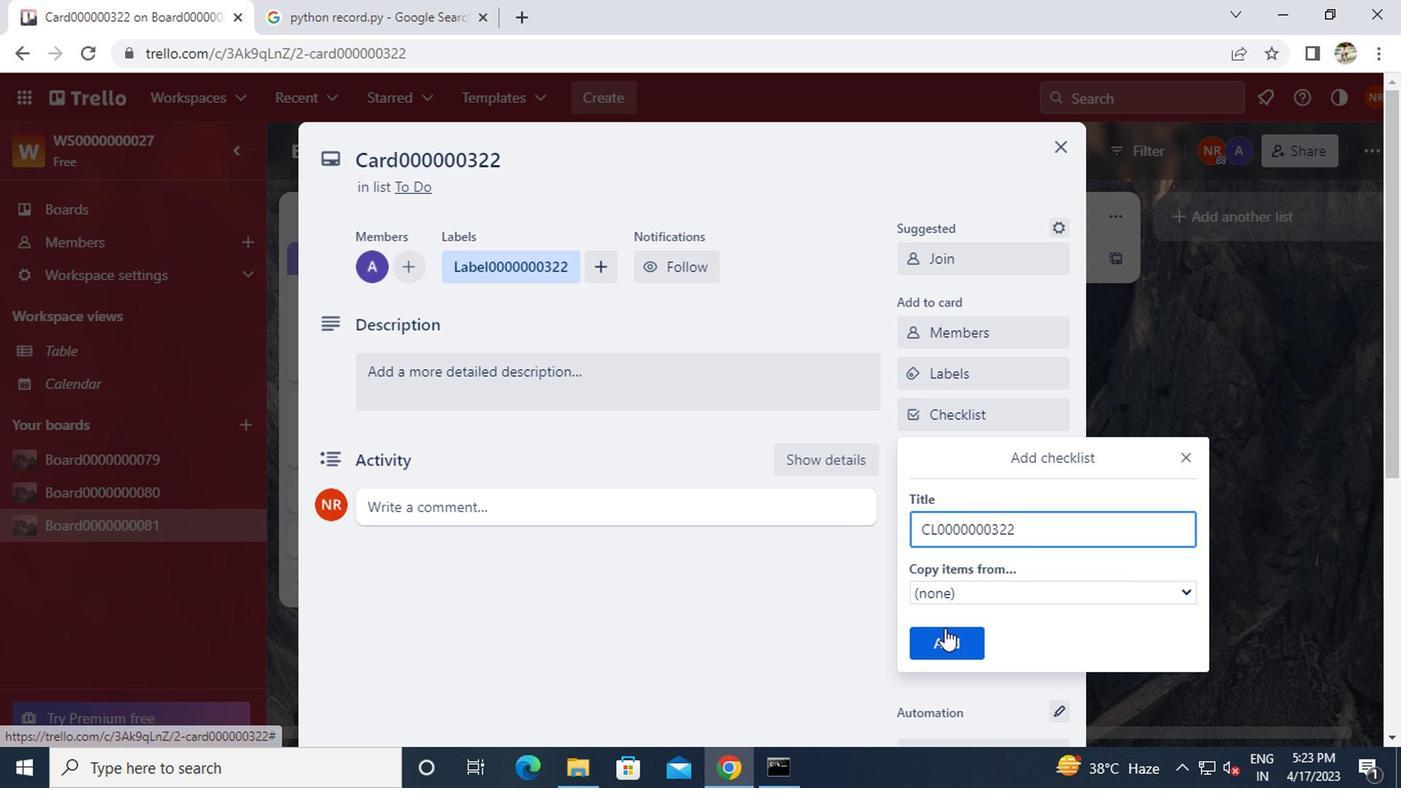 
Action: Mouse pressed left at (938, 640)
Screenshot: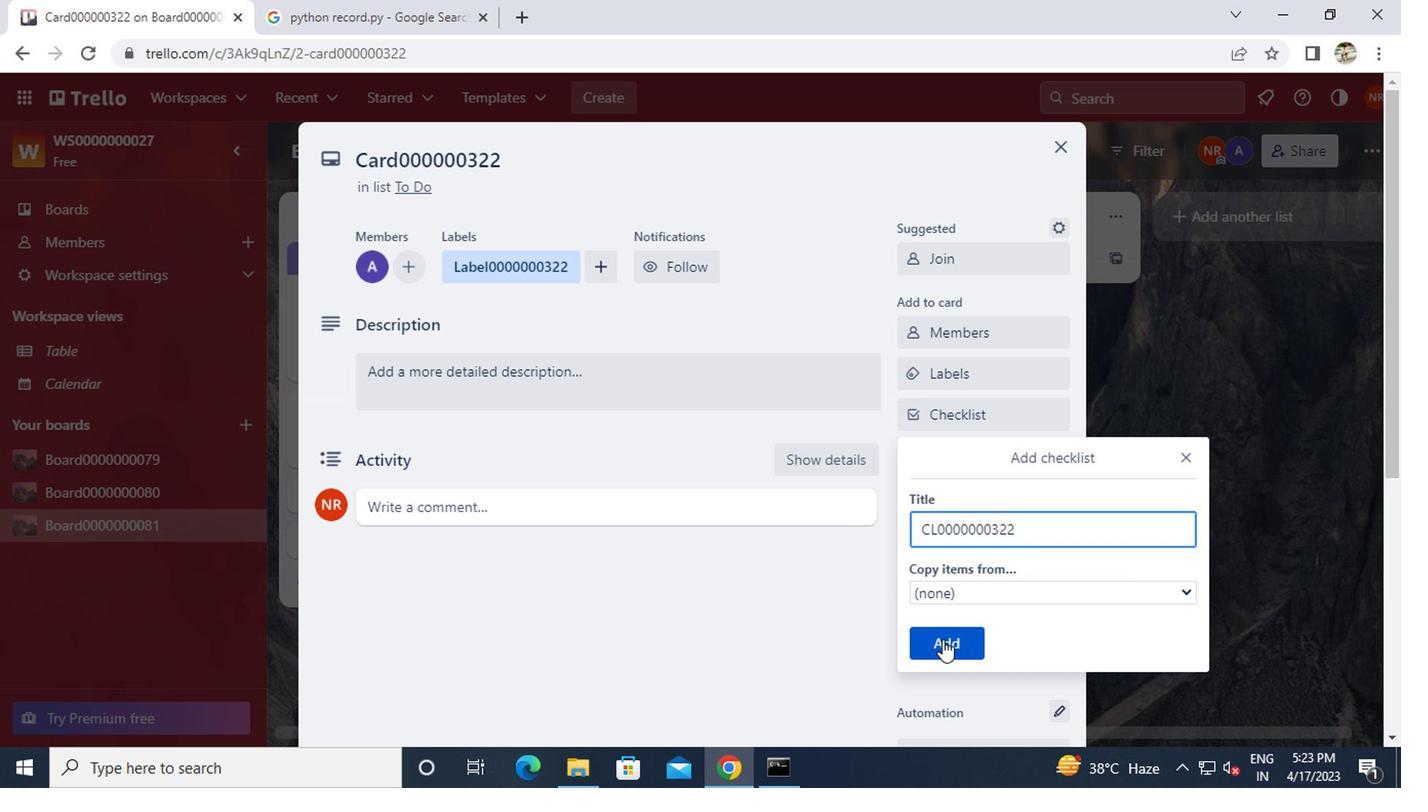 
Action: Mouse moved to (938, 459)
Screenshot: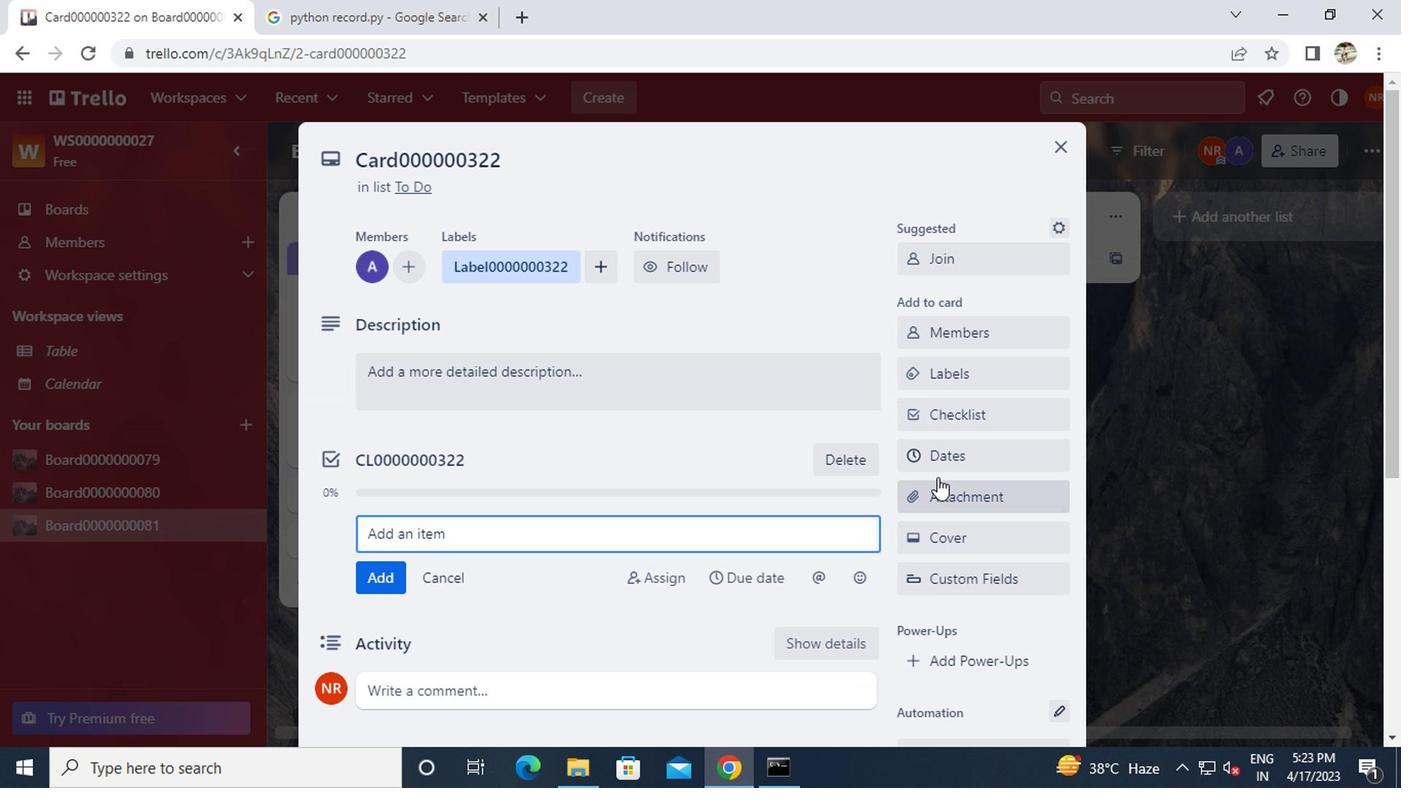 
Action: Mouse pressed left at (938, 459)
Screenshot: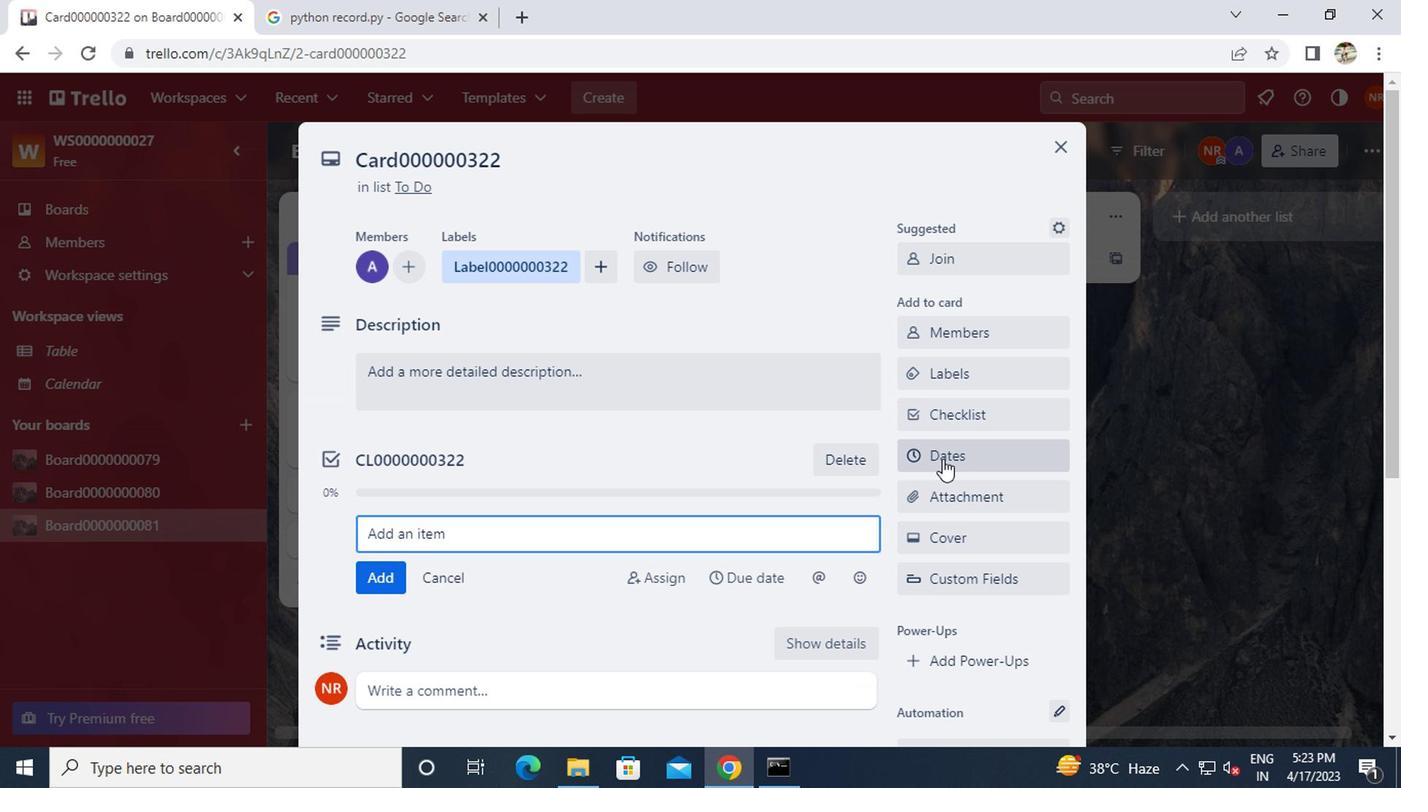 
Action: Mouse moved to (911, 522)
Screenshot: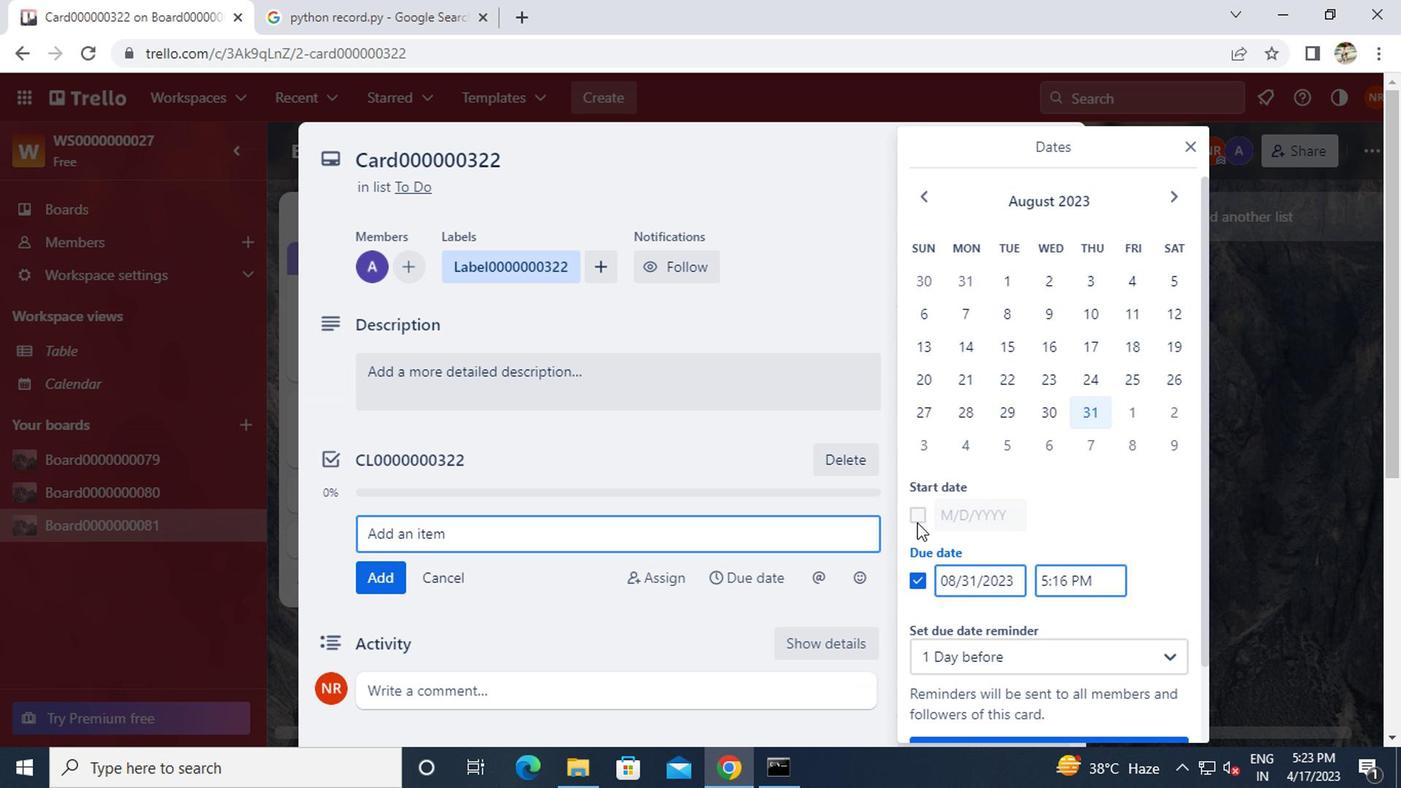 
Action: Mouse pressed left at (911, 522)
Screenshot: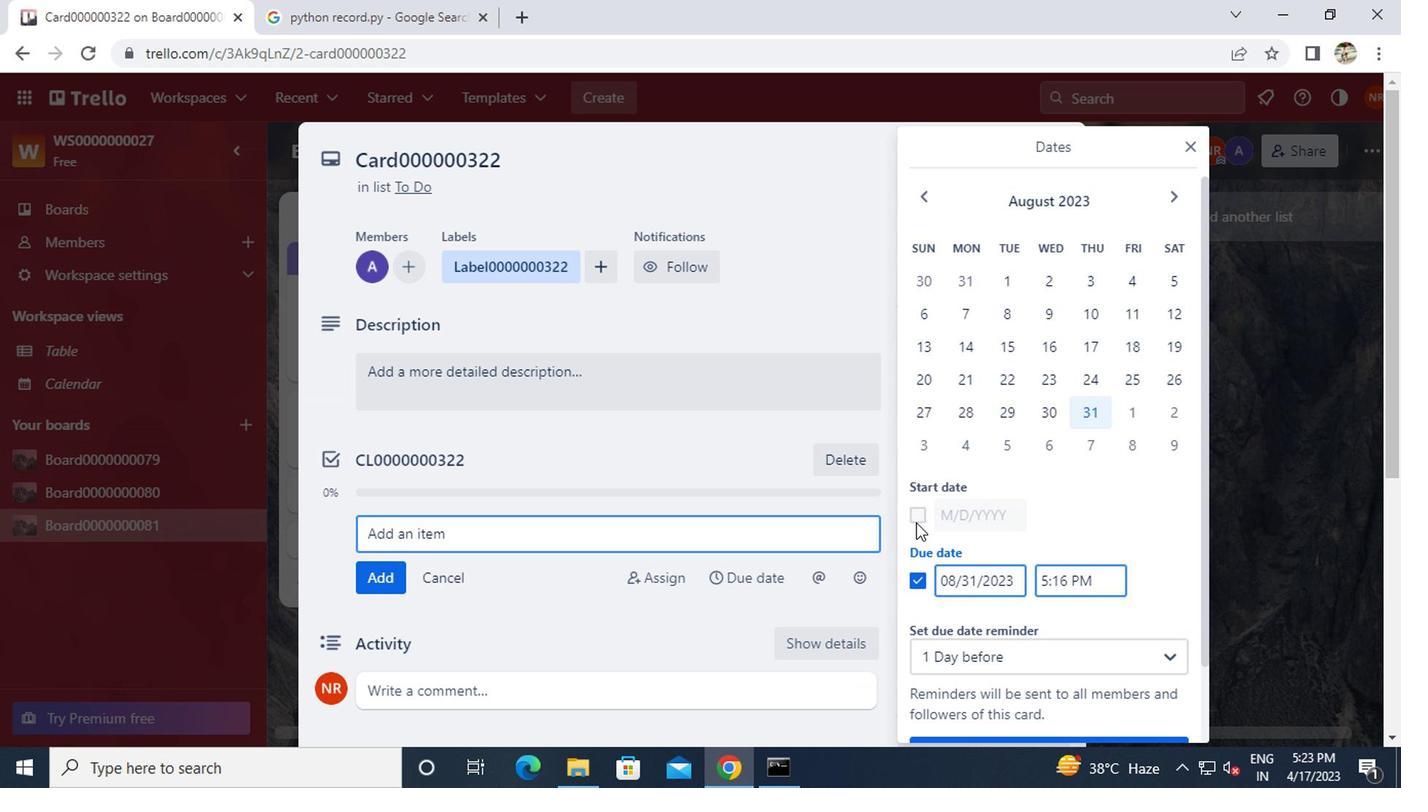 
Action: Mouse moved to (1169, 195)
Screenshot: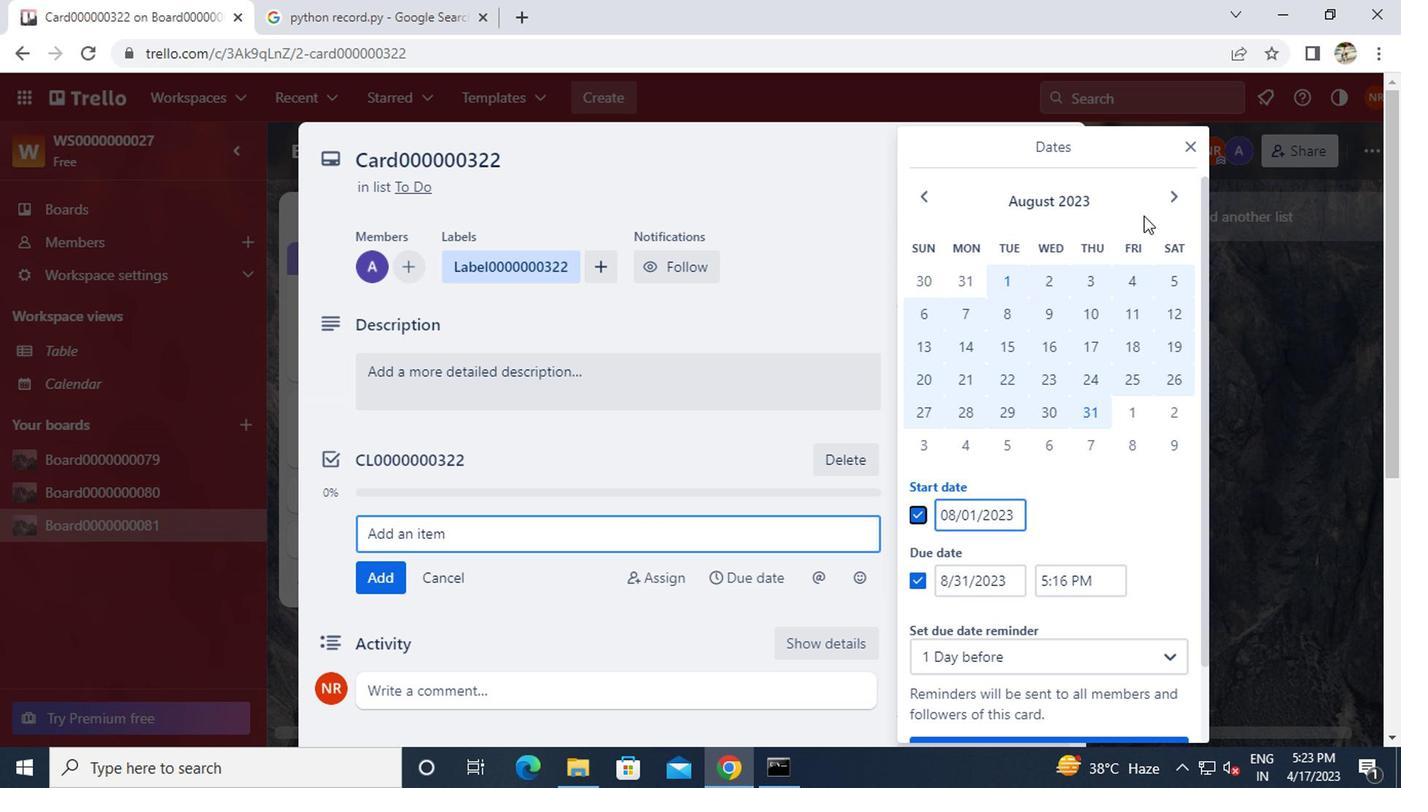 
Action: Mouse pressed left at (1169, 195)
Screenshot: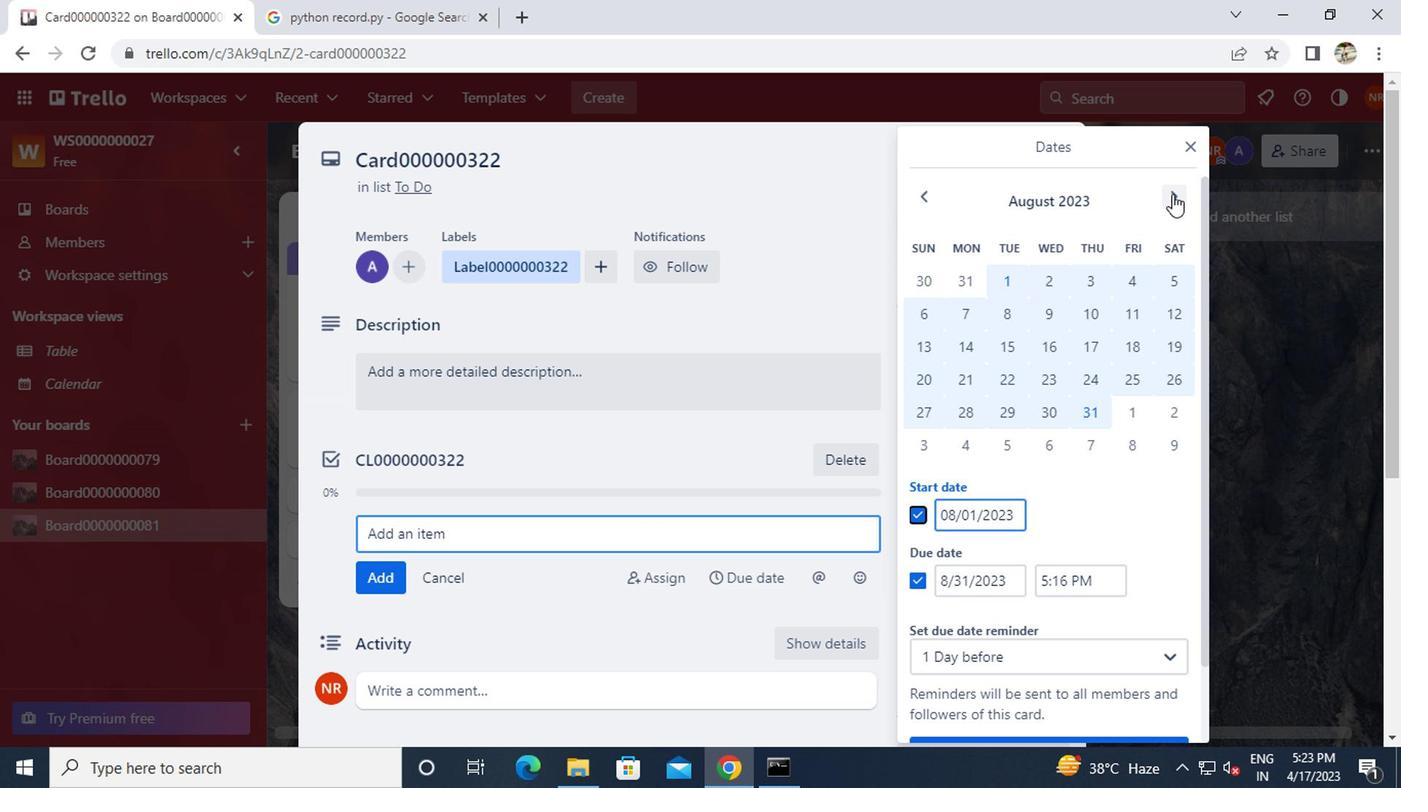 
Action: Mouse moved to (1132, 283)
Screenshot: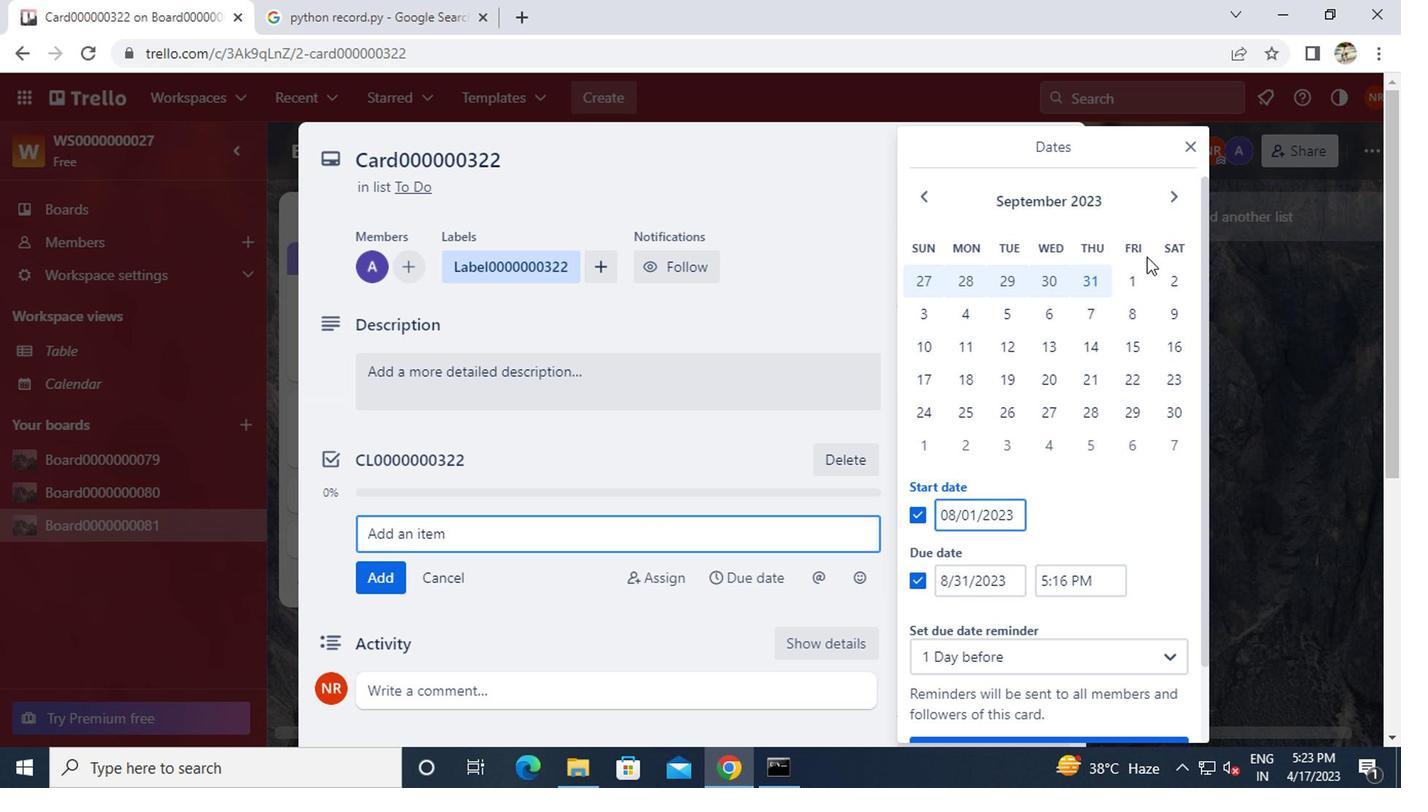 
Action: Mouse pressed left at (1132, 283)
Screenshot: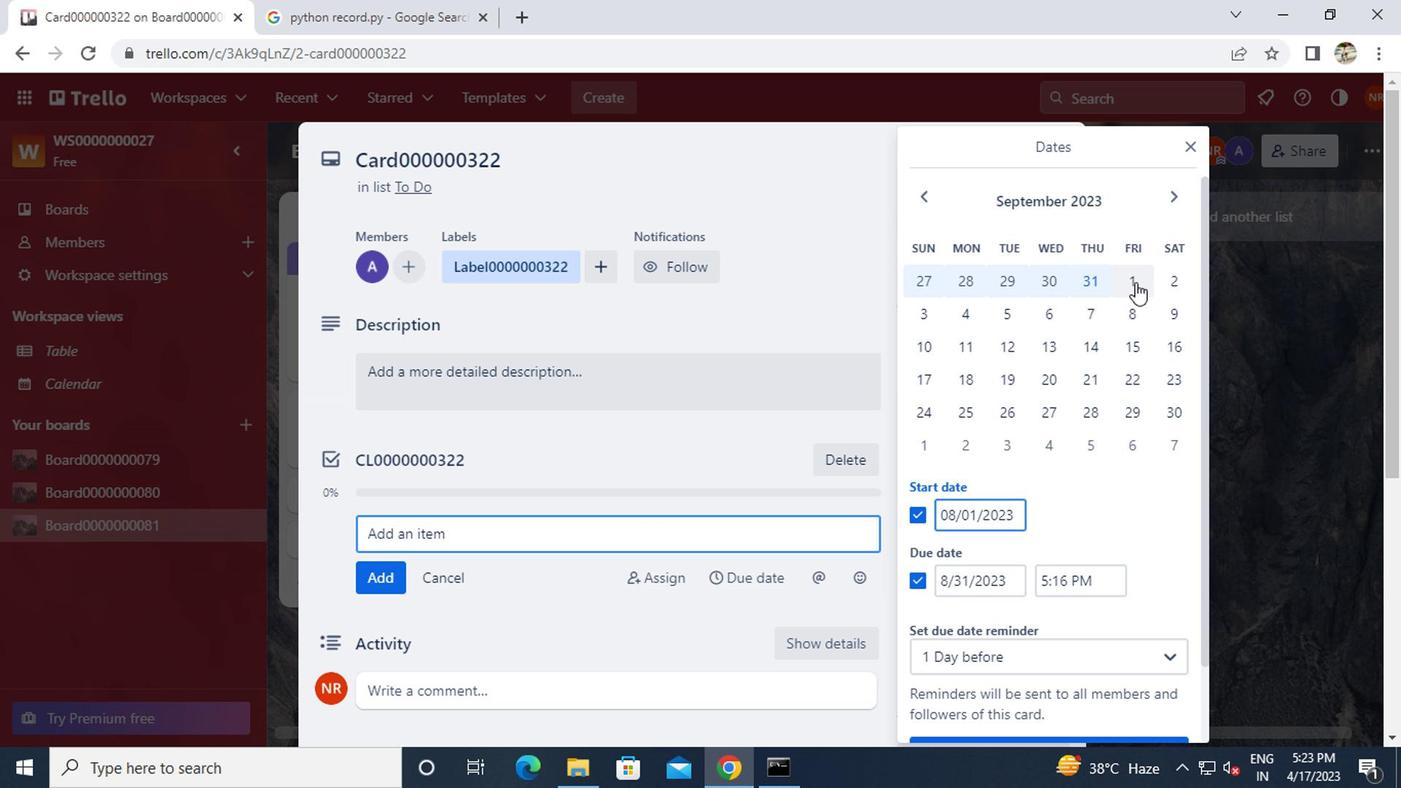 
Action: Mouse moved to (1164, 407)
Screenshot: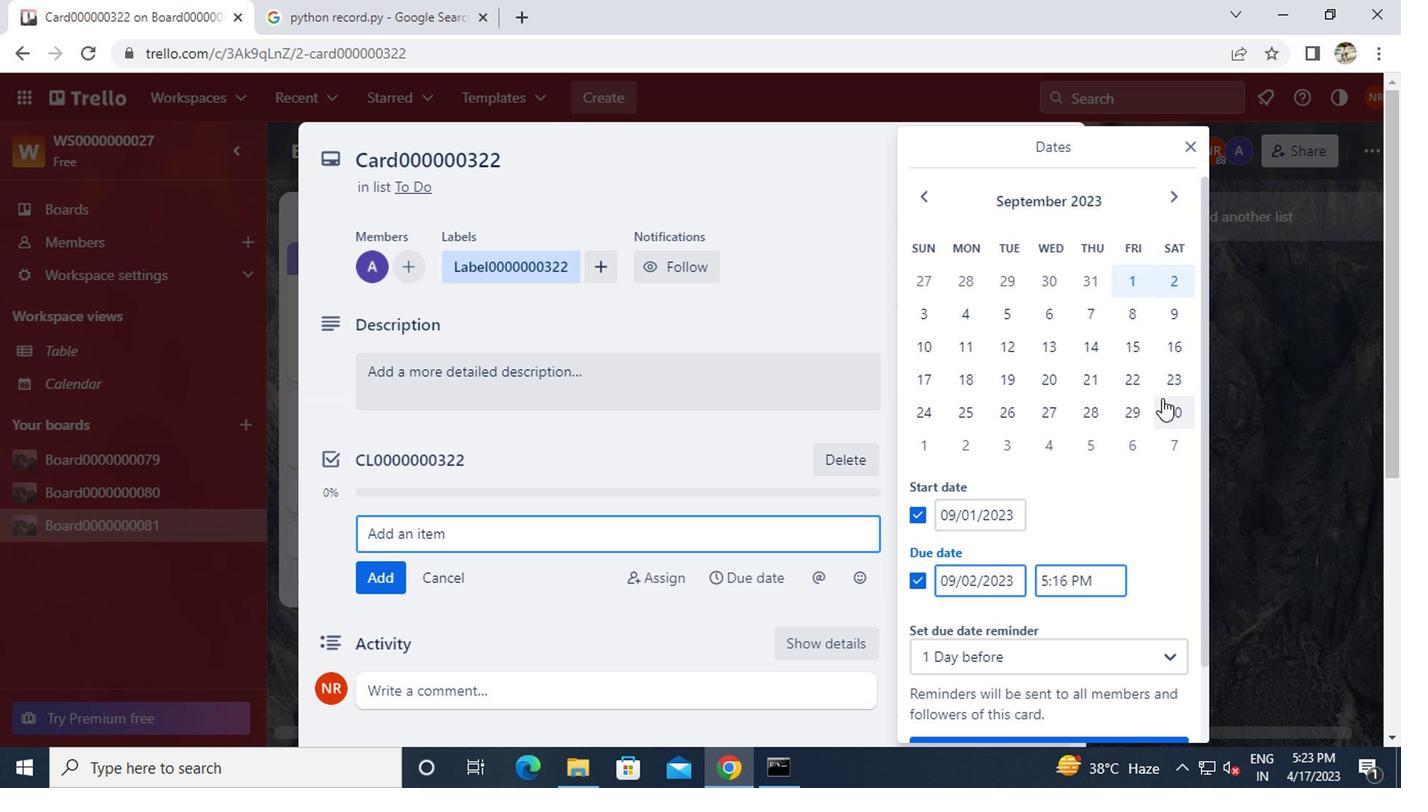 
Action: Mouse pressed left at (1164, 407)
Screenshot: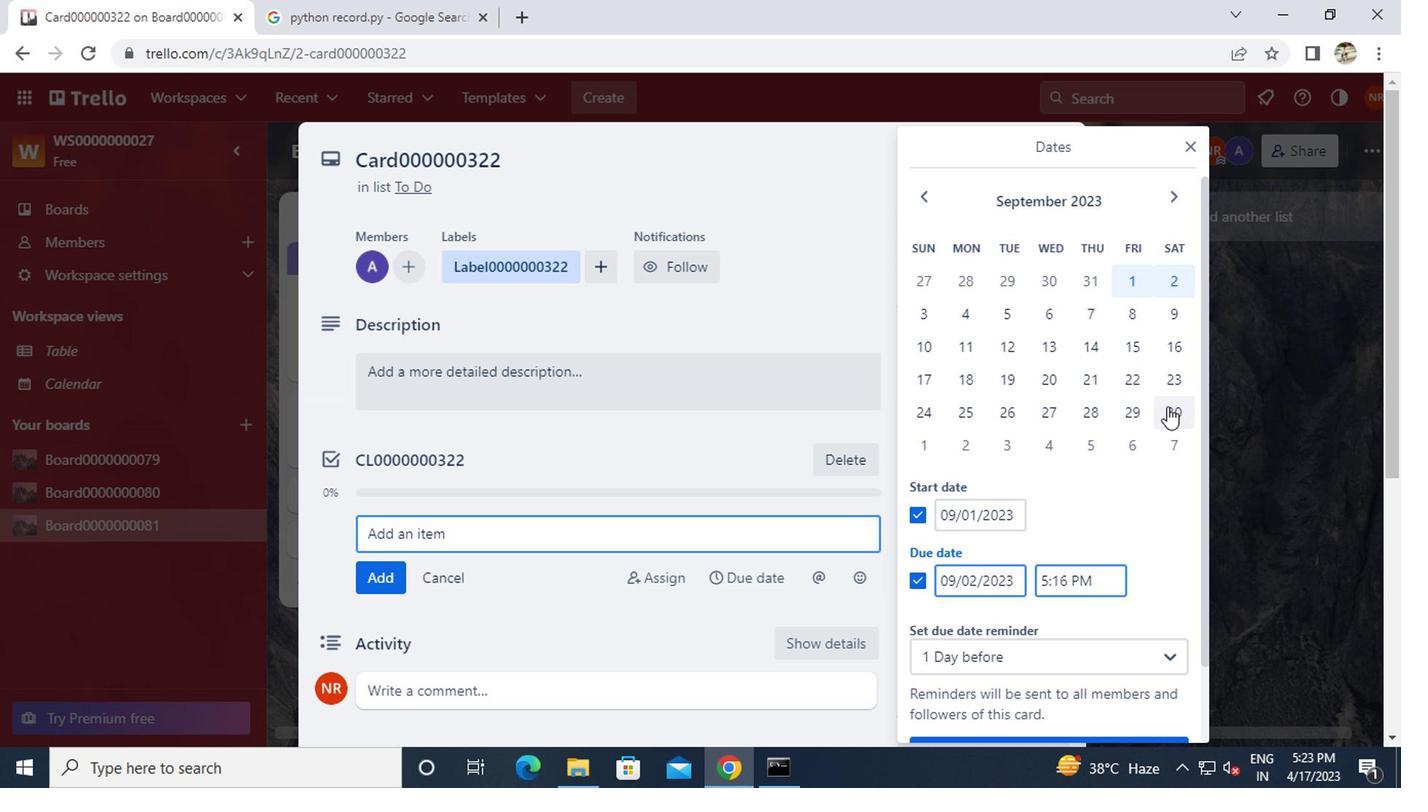 
Action: Mouse moved to (1073, 466)
Screenshot: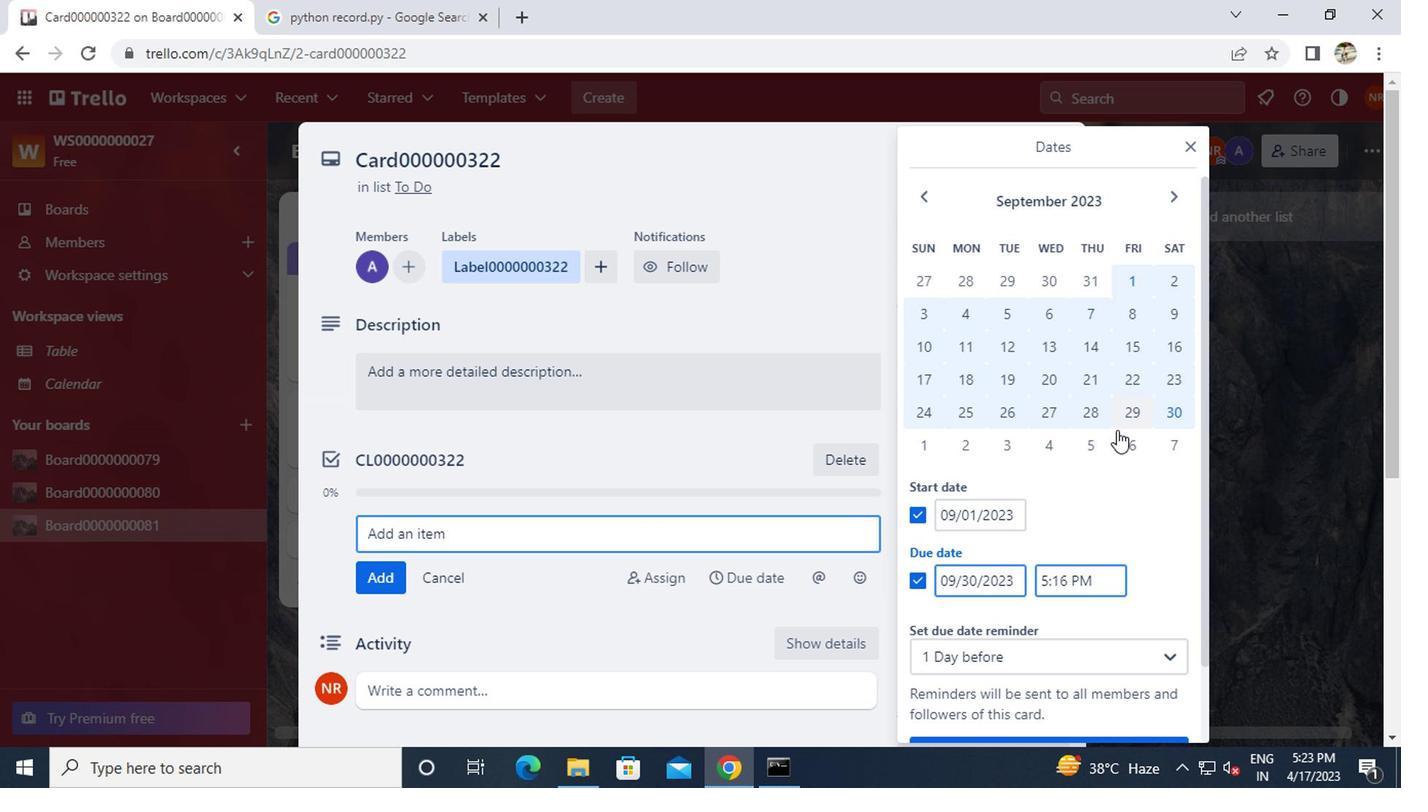 
Action: Mouse scrolled (1073, 464) with delta (0, -1)
Screenshot: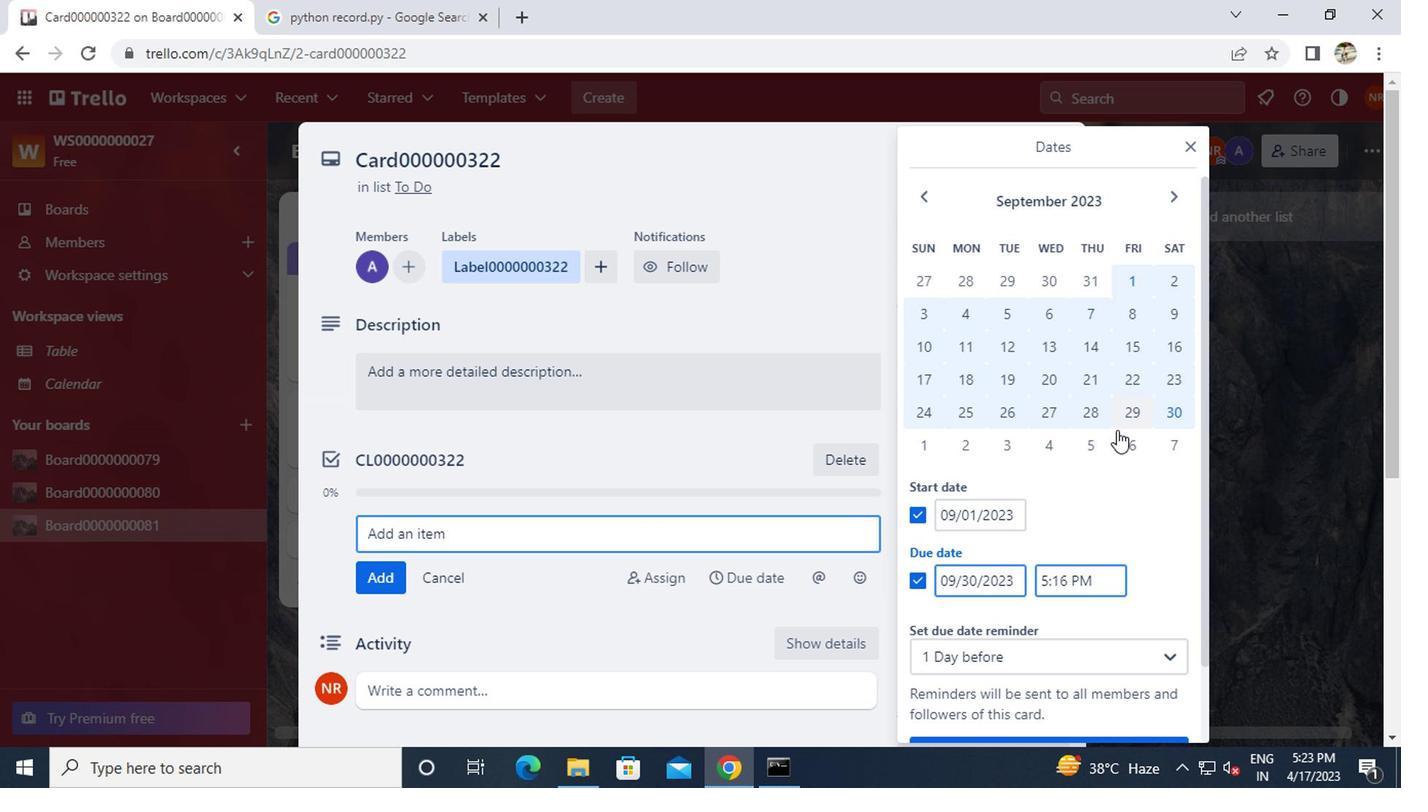 
Action: Mouse scrolled (1073, 464) with delta (0, -1)
Screenshot: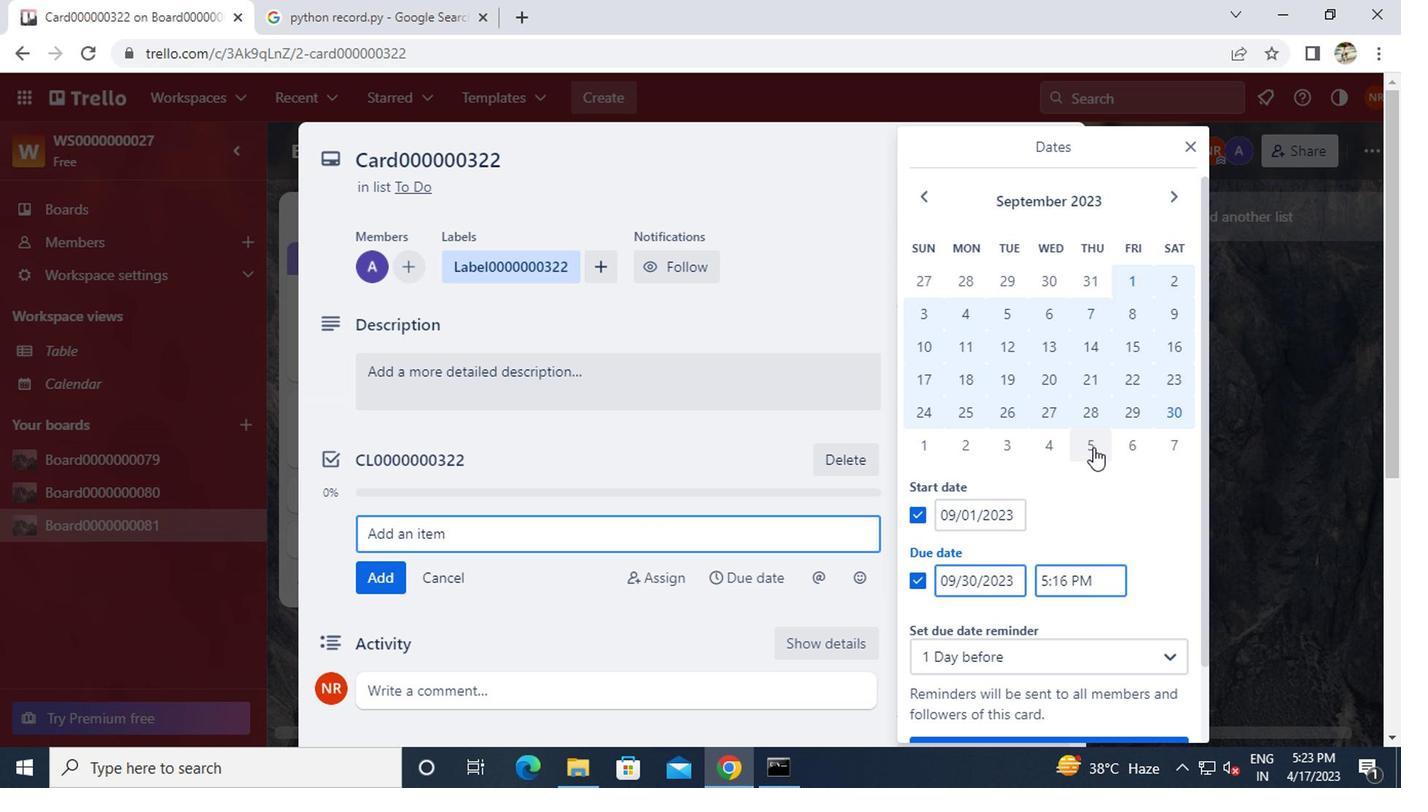 
Action: Mouse moved to (1072, 467)
Screenshot: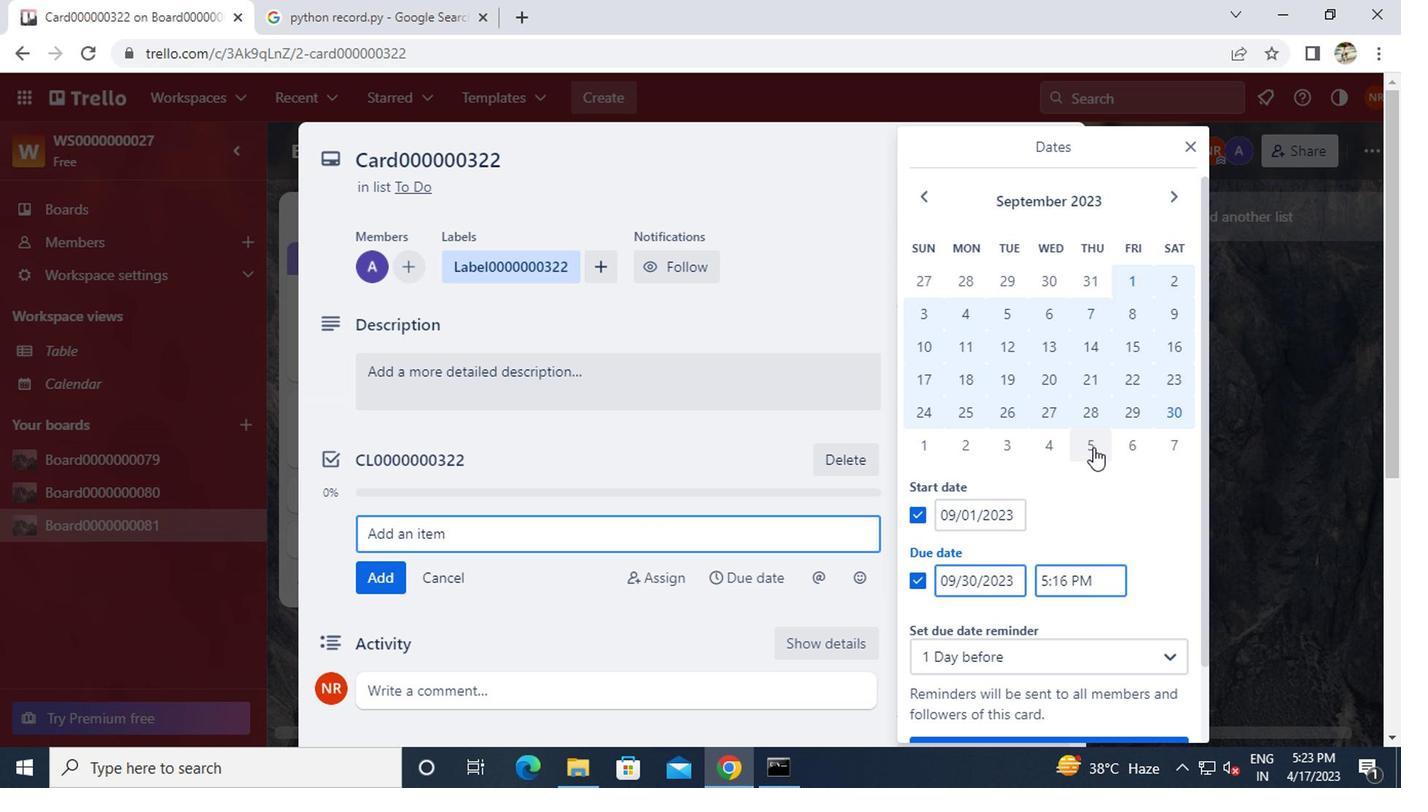 
Action: Mouse scrolled (1072, 466) with delta (0, 0)
Screenshot: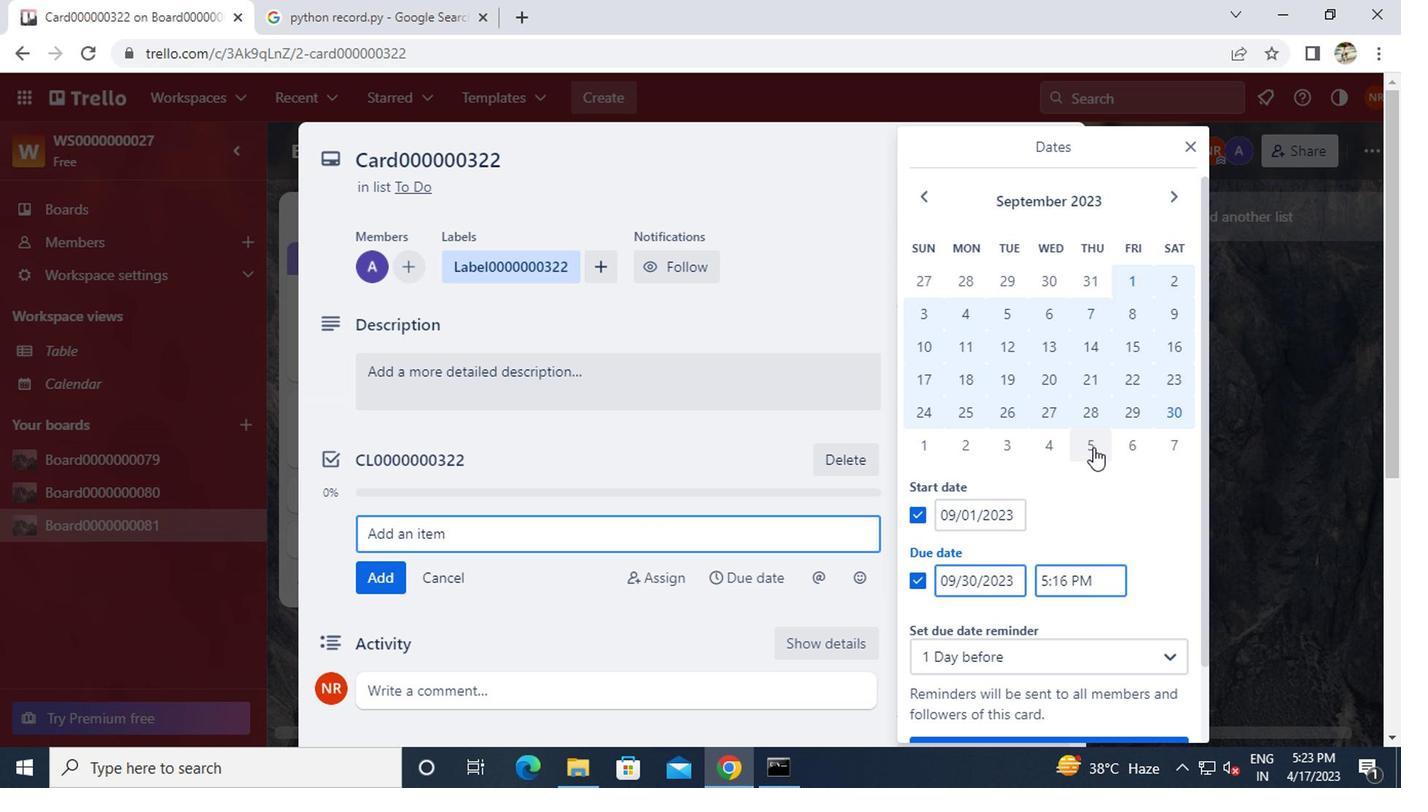 
Action: Mouse moved to (1012, 669)
Screenshot: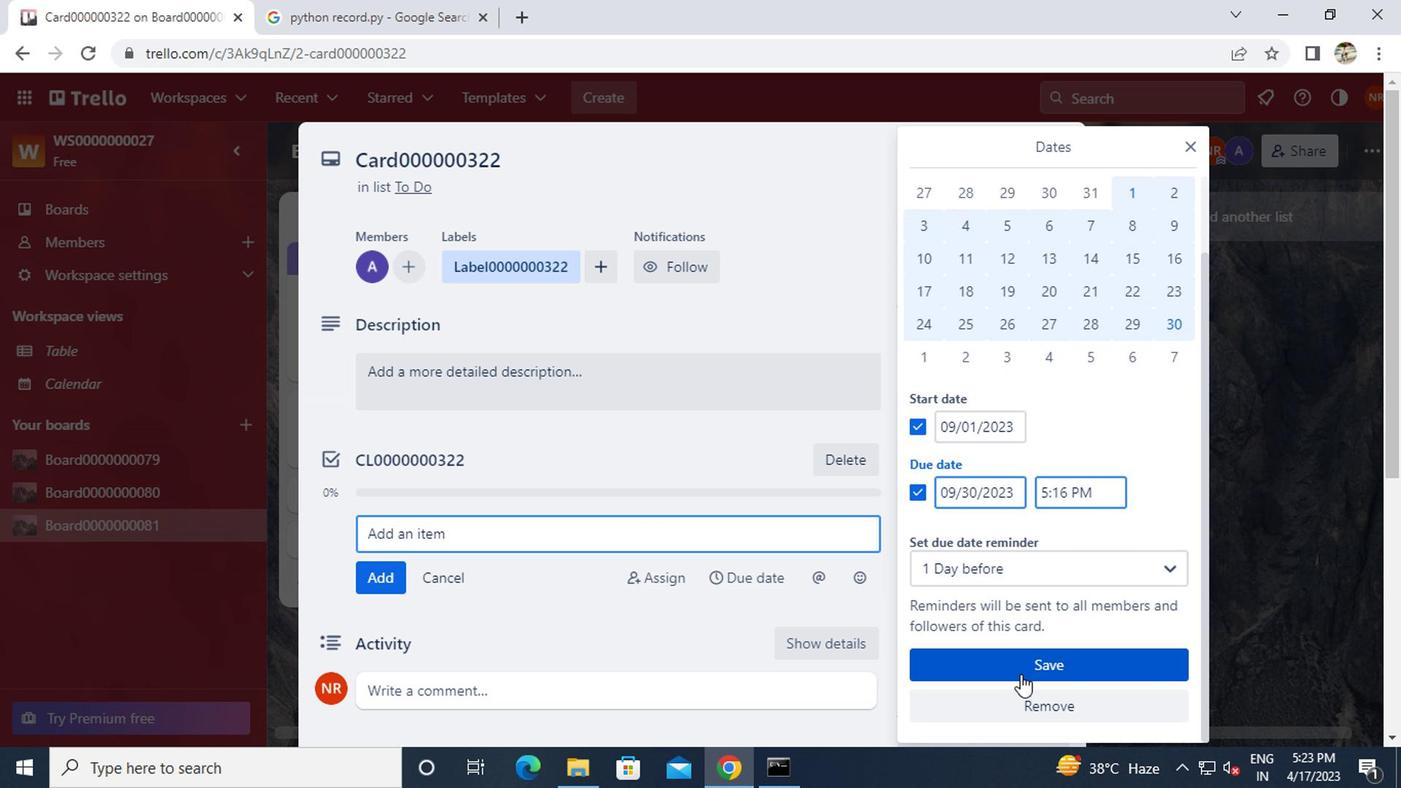 
Action: Mouse pressed left at (1012, 669)
Screenshot: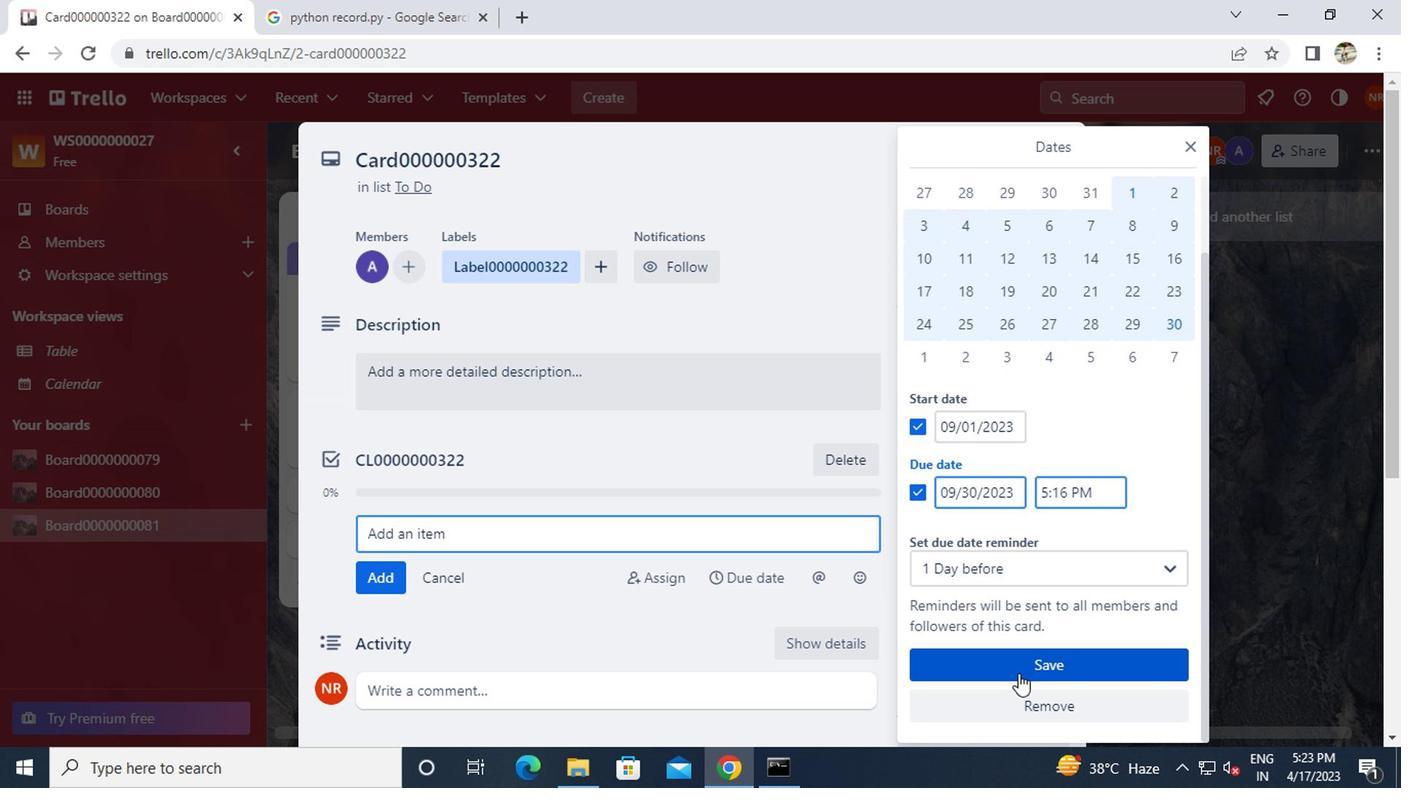 
Action: Mouse moved to (1048, 151)
Screenshot: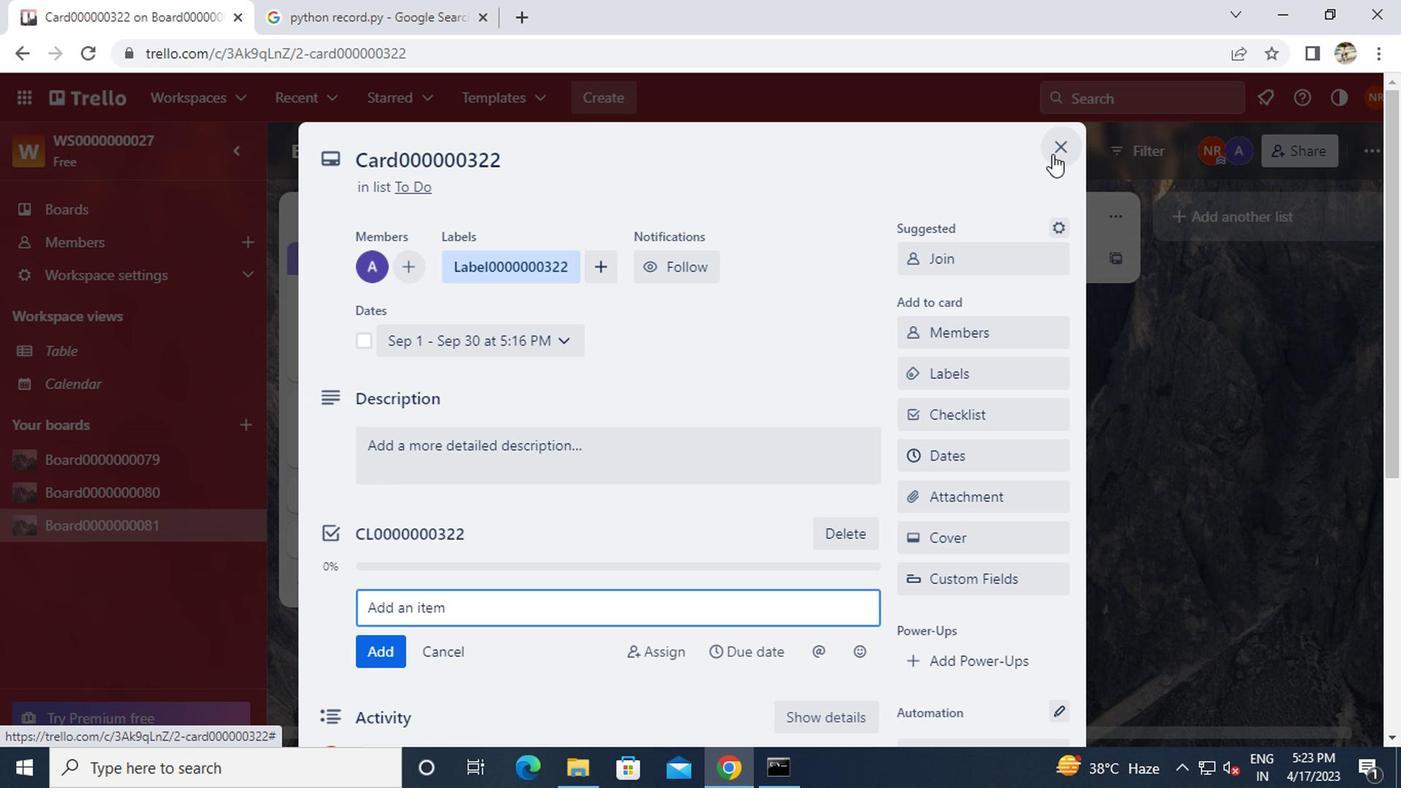 
Action: Mouse pressed left at (1048, 151)
Screenshot: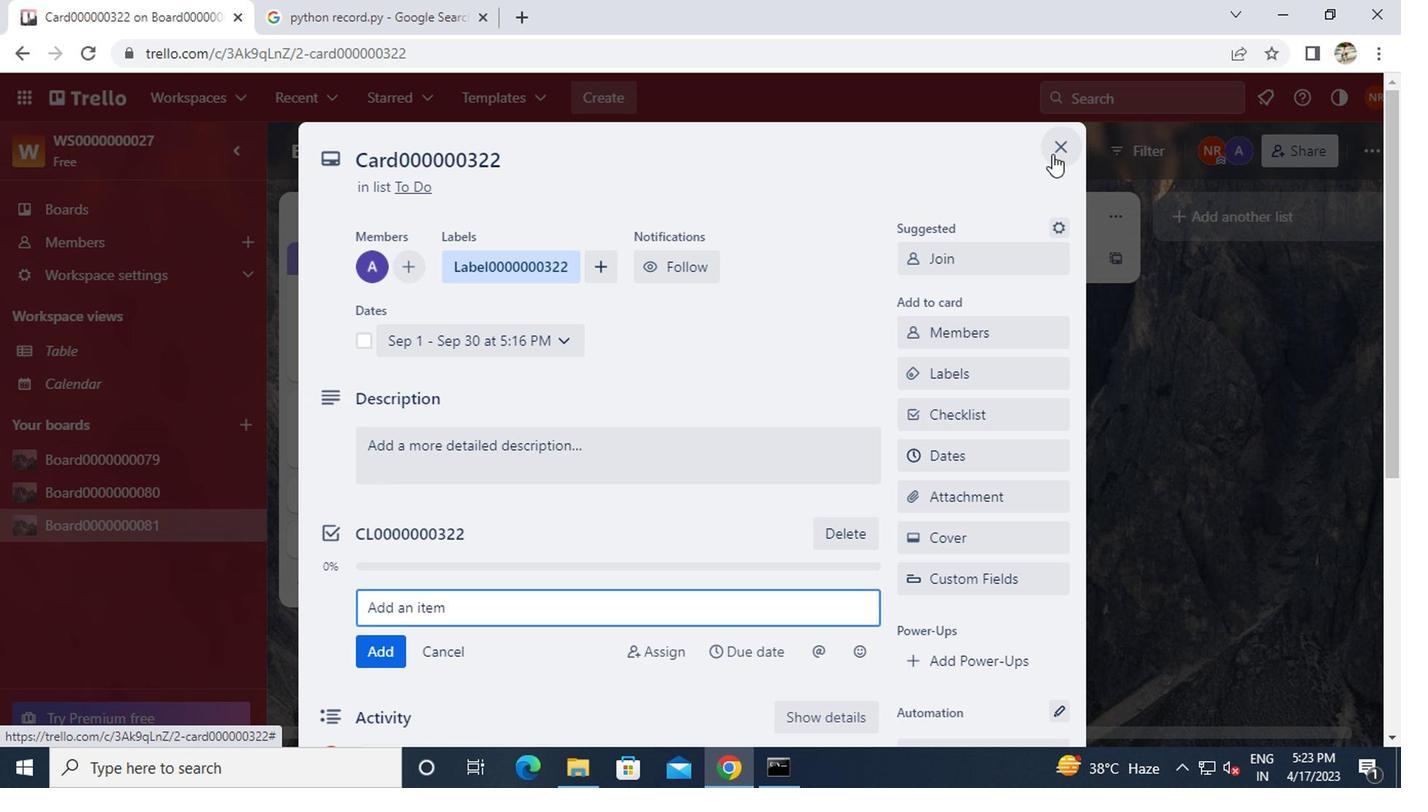 
